 Task: Research Airbnb accommodation in Herat, Afghanistan from 10th December, 2023 to 18th December, 2023 for 2 adults.1  bedroom having 1 bed and 1 bathroom. Property type can be flat. Amenities needed are: wifi,TV, pool, gym, breakfast. Look for 5 properties as per requirement.
Action: Mouse pressed left at (443, 57)
Screenshot: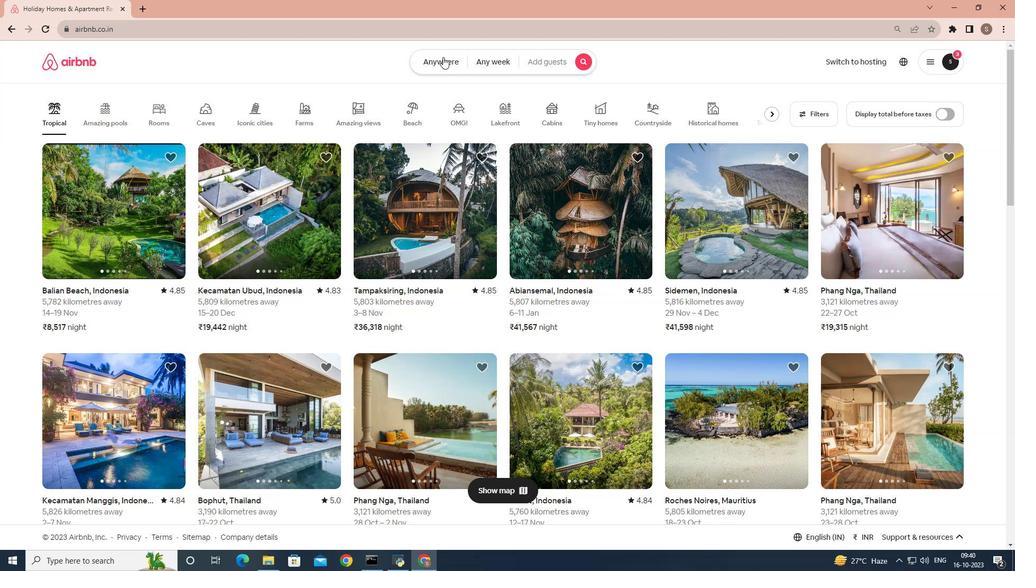
Action: Mouse moved to (380, 105)
Screenshot: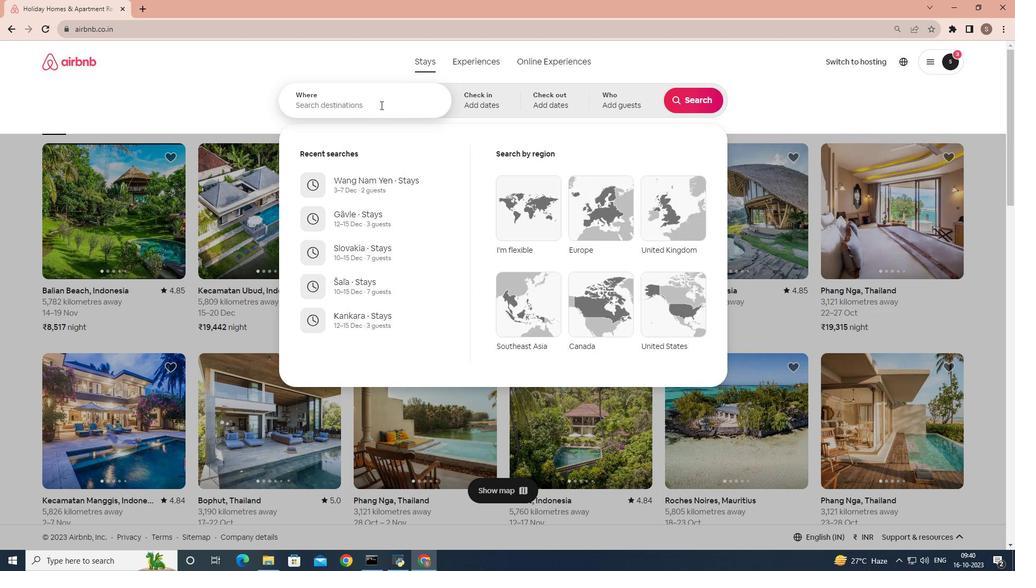 
Action: Mouse pressed left at (380, 105)
Screenshot: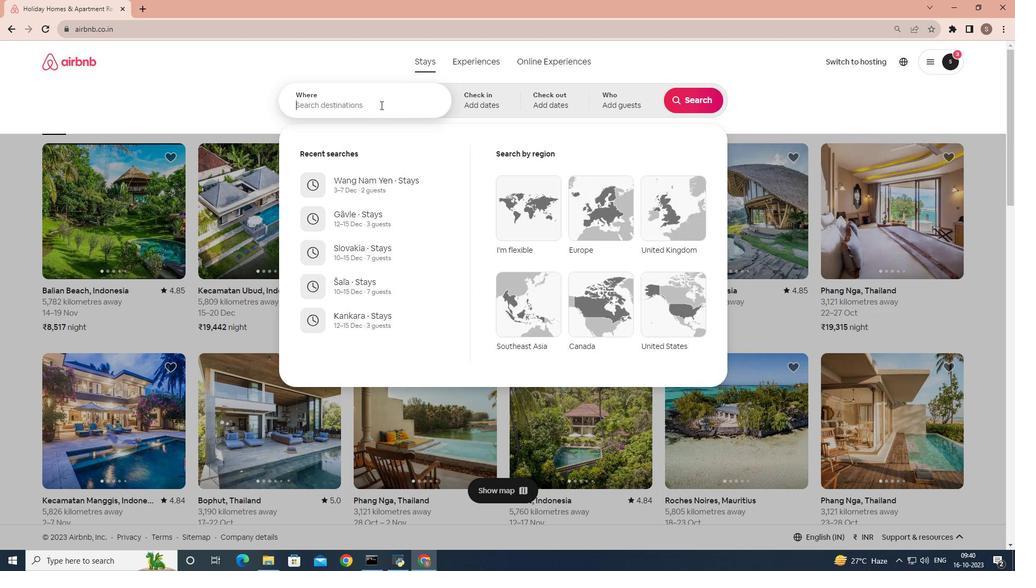 
Action: Mouse moved to (378, 105)
Screenshot: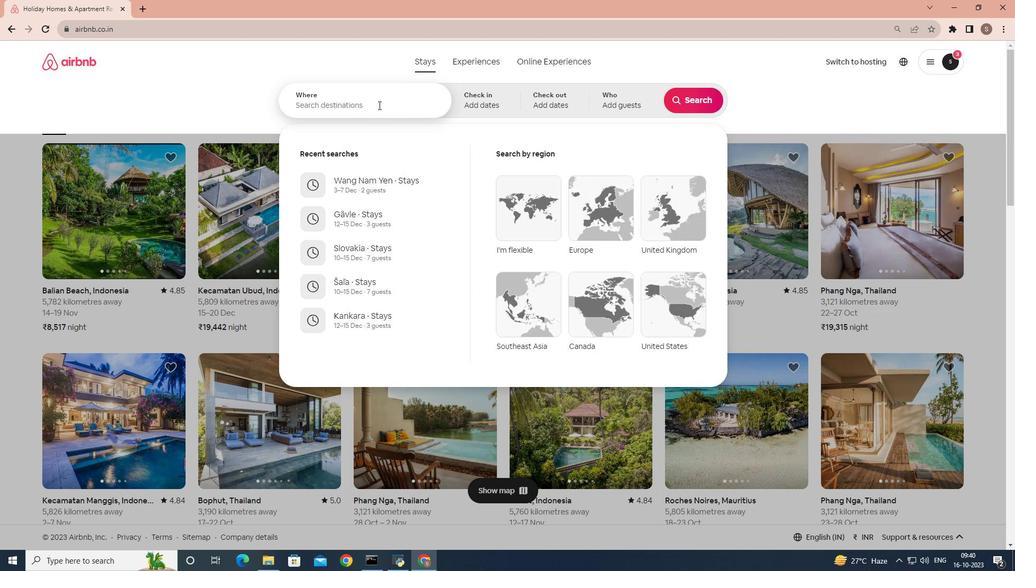 
Action: Key pressed <Key.shift>Herat,<Key.space><Key.shift>Afghanistan
Screenshot: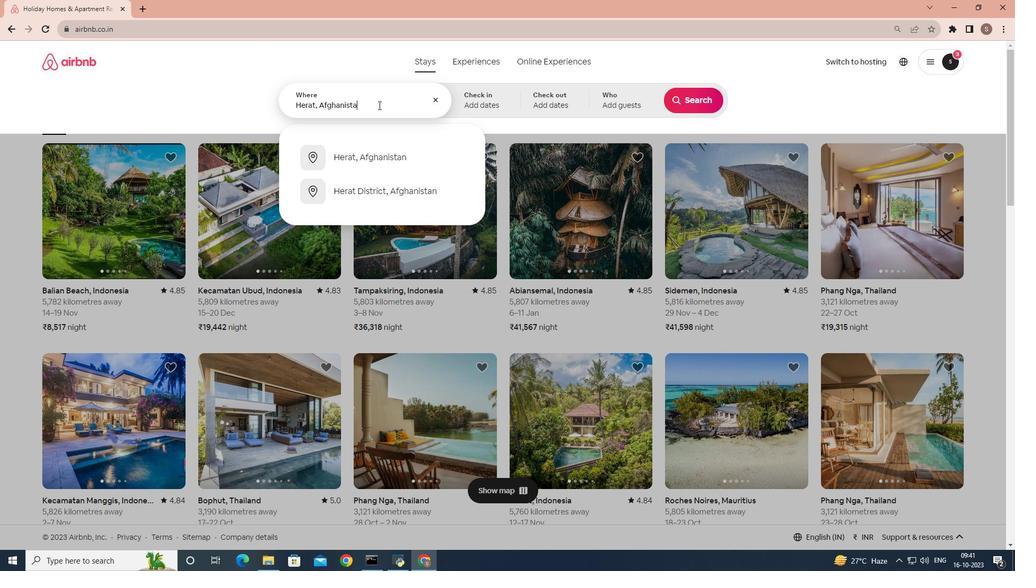 
Action: Mouse moved to (421, 154)
Screenshot: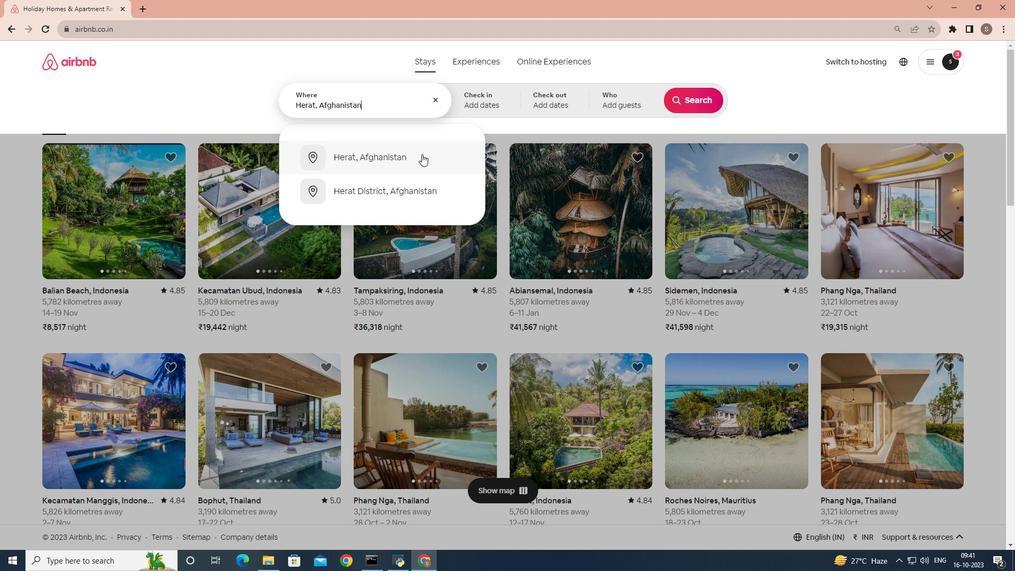 
Action: Mouse pressed left at (421, 154)
Screenshot: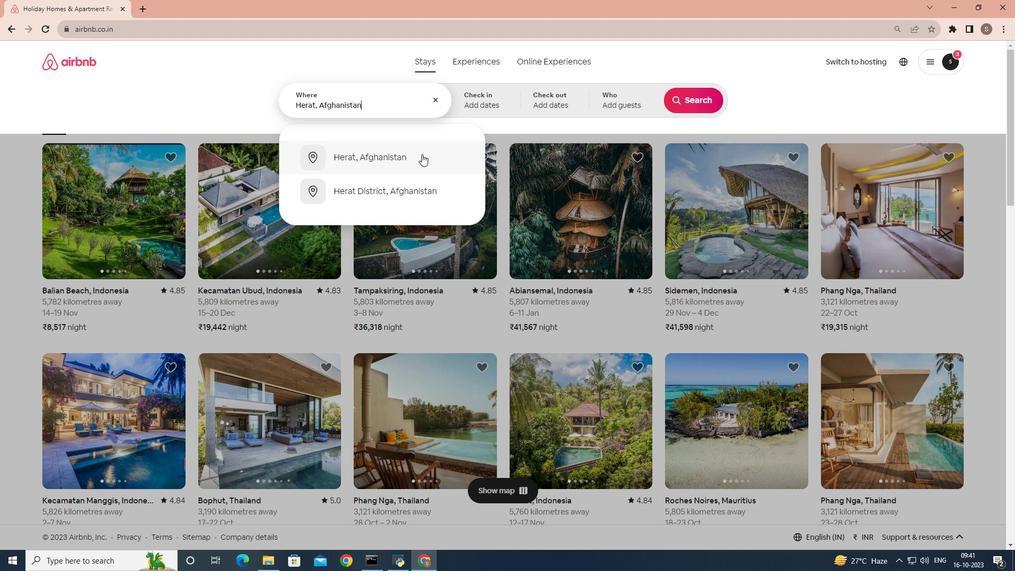 
Action: Mouse moved to (693, 181)
Screenshot: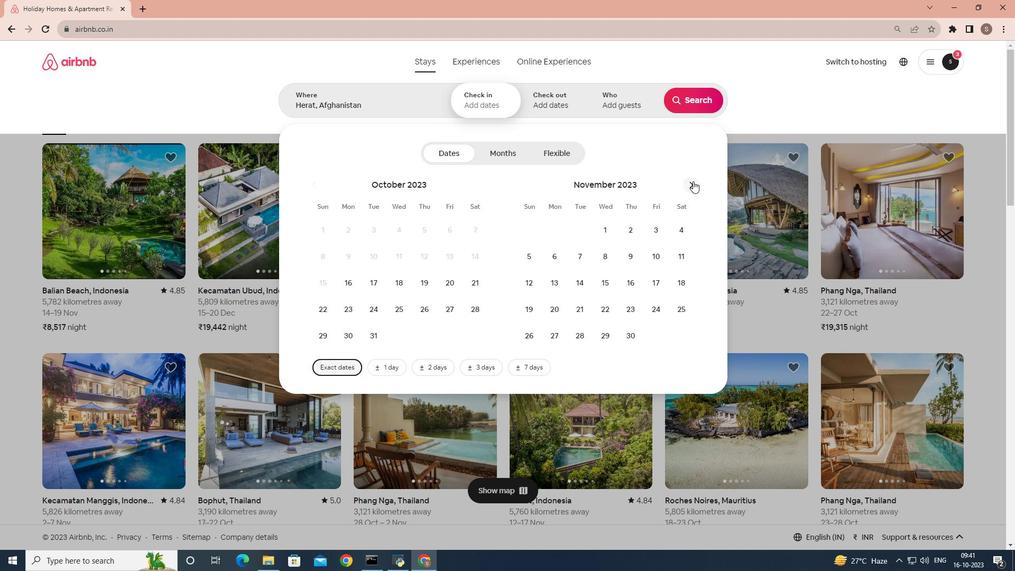
Action: Mouse pressed left at (693, 181)
Screenshot: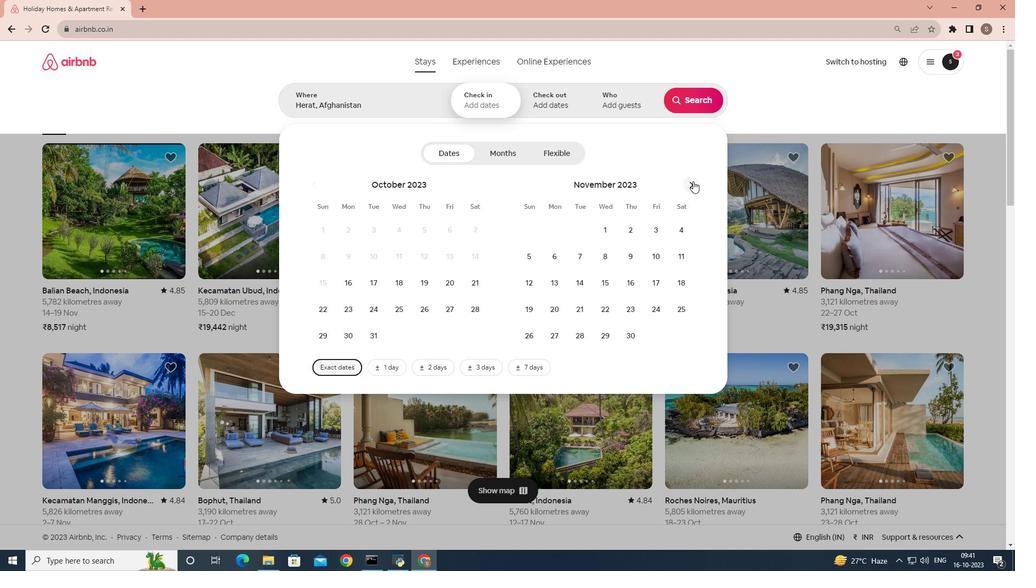 
Action: Mouse moved to (534, 281)
Screenshot: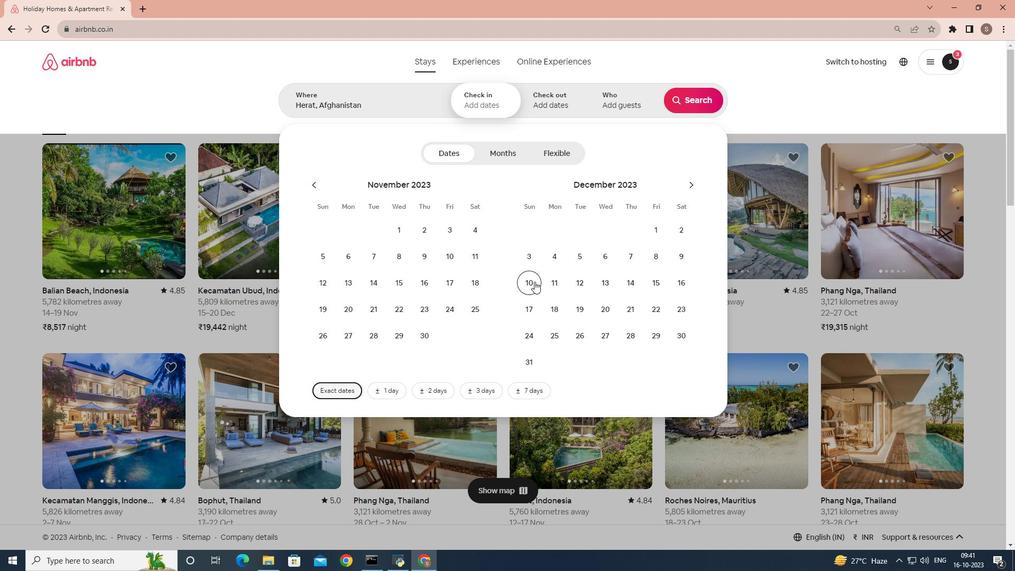 
Action: Mouse pressed left at (534, 281)
Screenshot: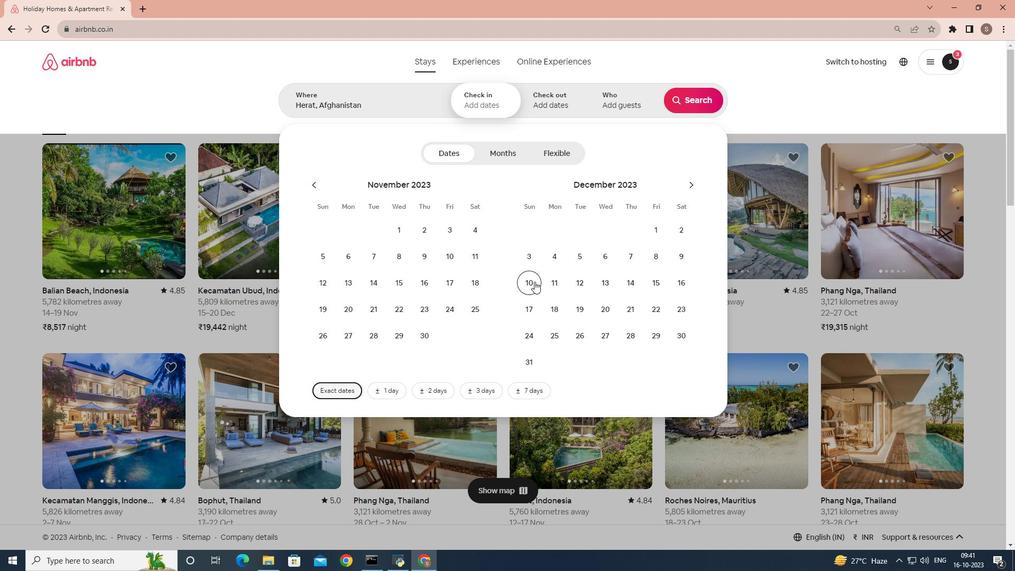 
Action: Mouse moved to (565, 316)
Screenshot: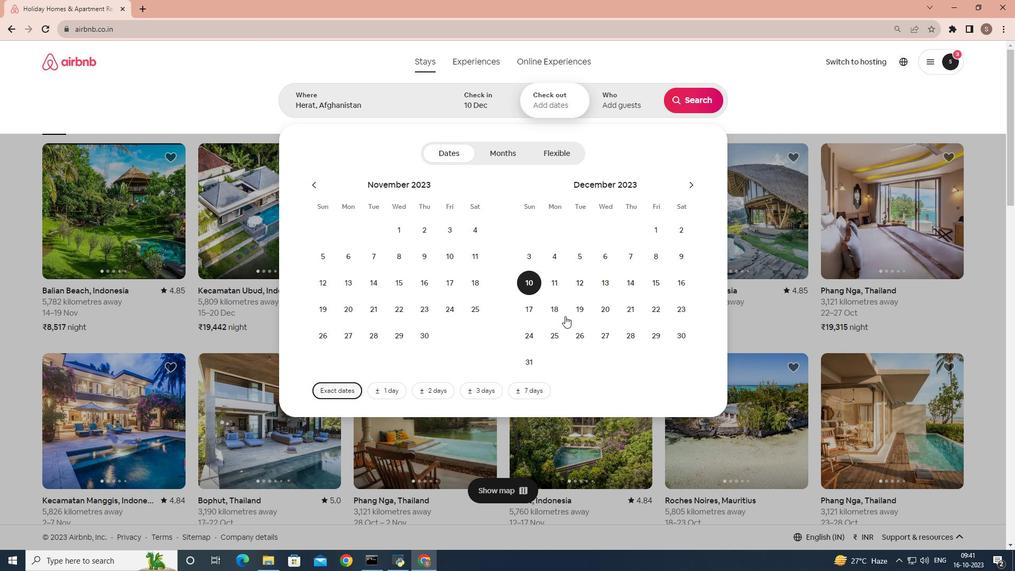 
Action: Mouse pressed left at (565, 316)
Screenshot: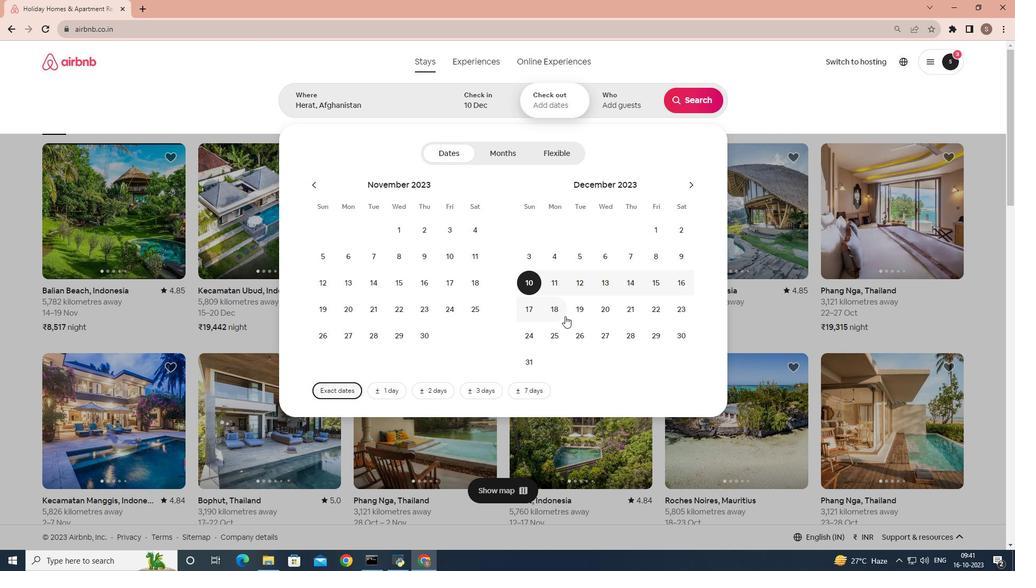 
Action: Mouse moved to (605, 114)
Screenshot: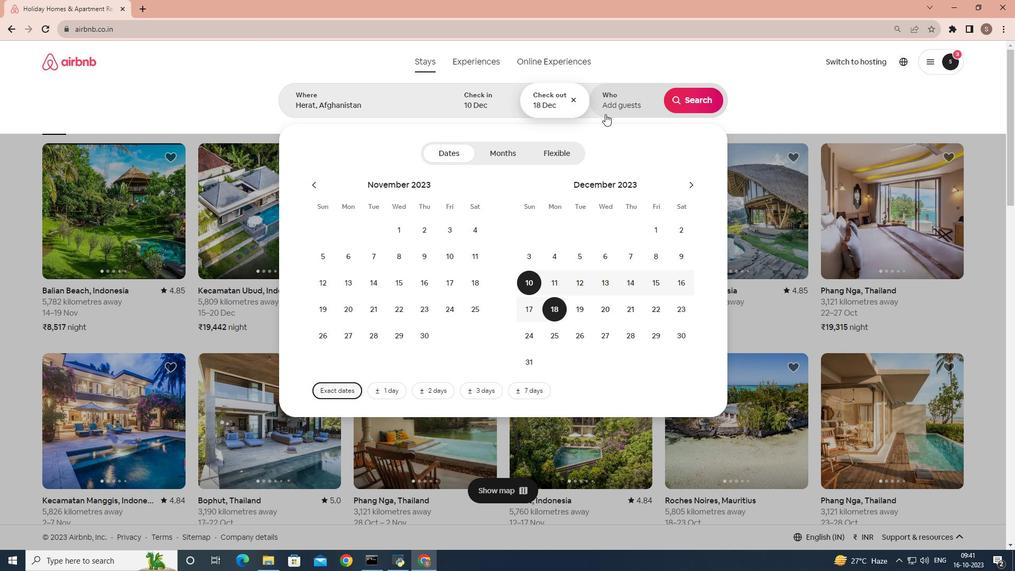 
Action: Mouse pressed left at (605, 114)
Screenshot: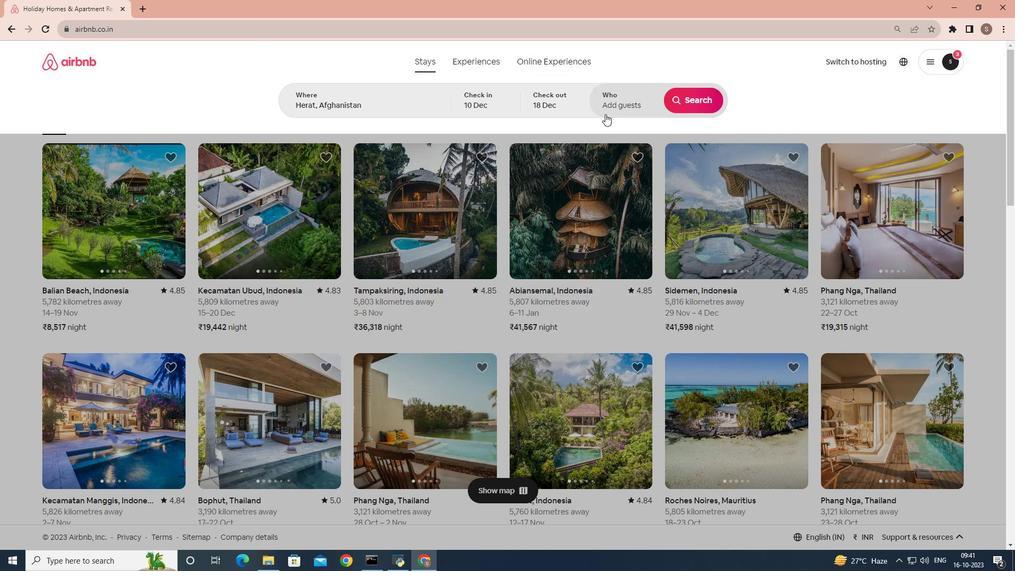 
Action: Mouse moved to (698, 151)
Screenshot: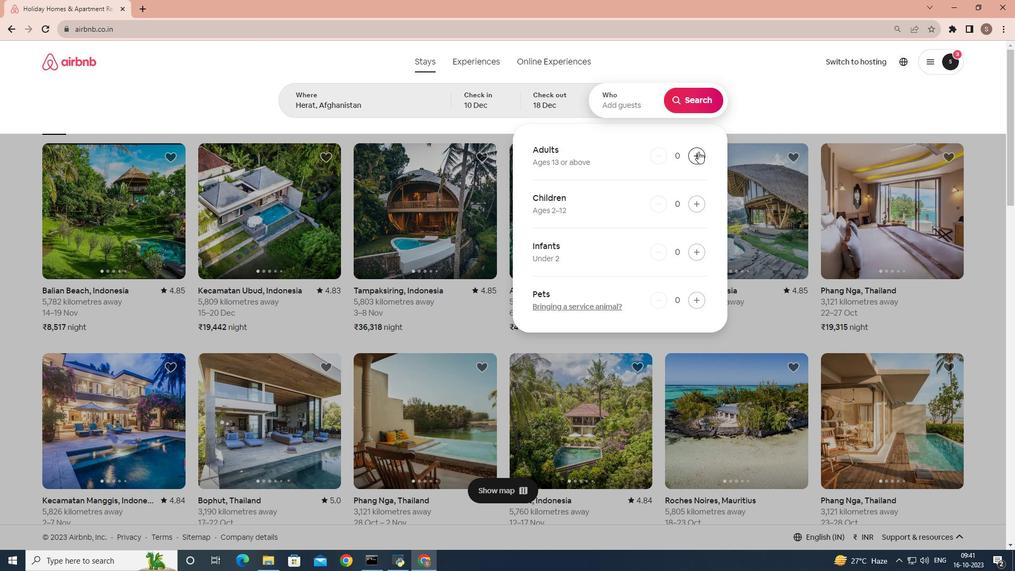 
Action: Mouse pressed left at (698, 151)
Screenshot: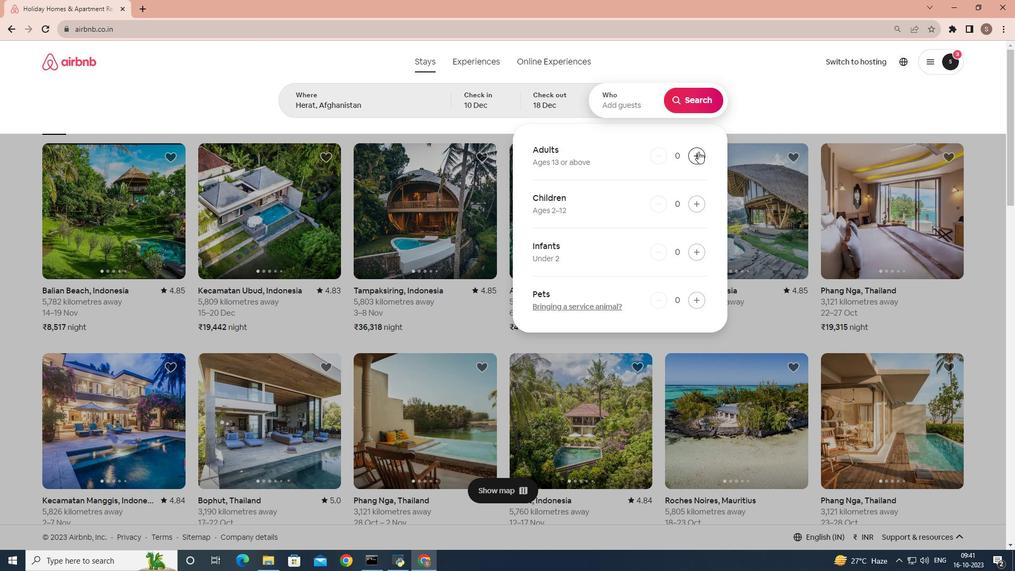 
Action: Mouse pressed left at (698, 151)
Screenshot: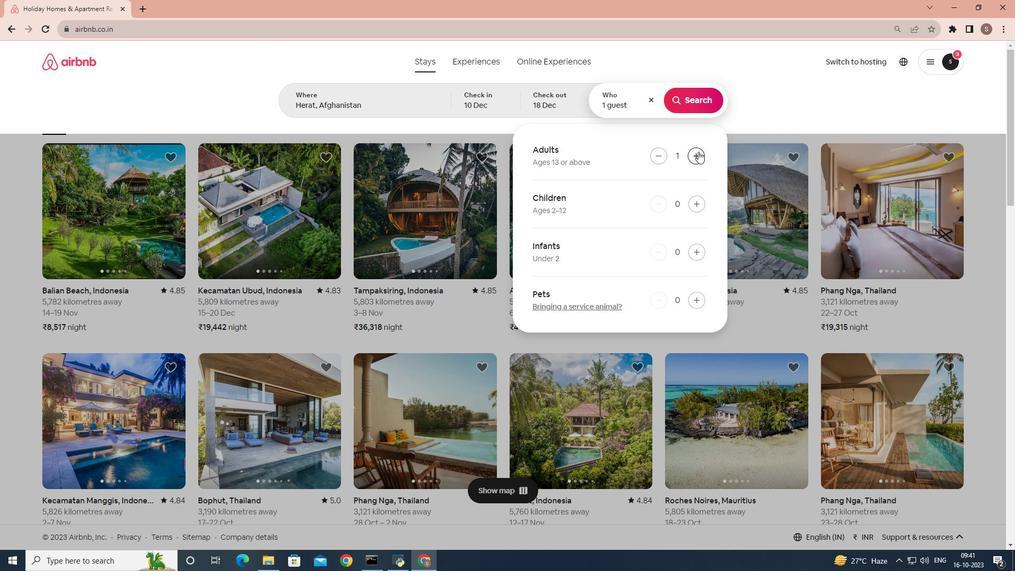
Action: Mouse moved to (700, 100)
Screenshot: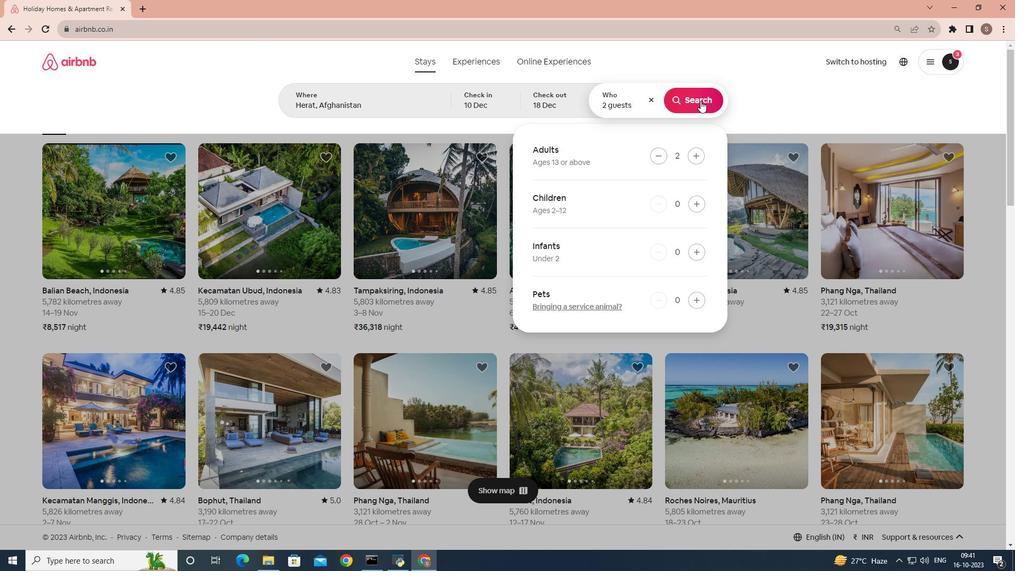 
Action: Mouse pressed left at (700, 100)
Screenshot: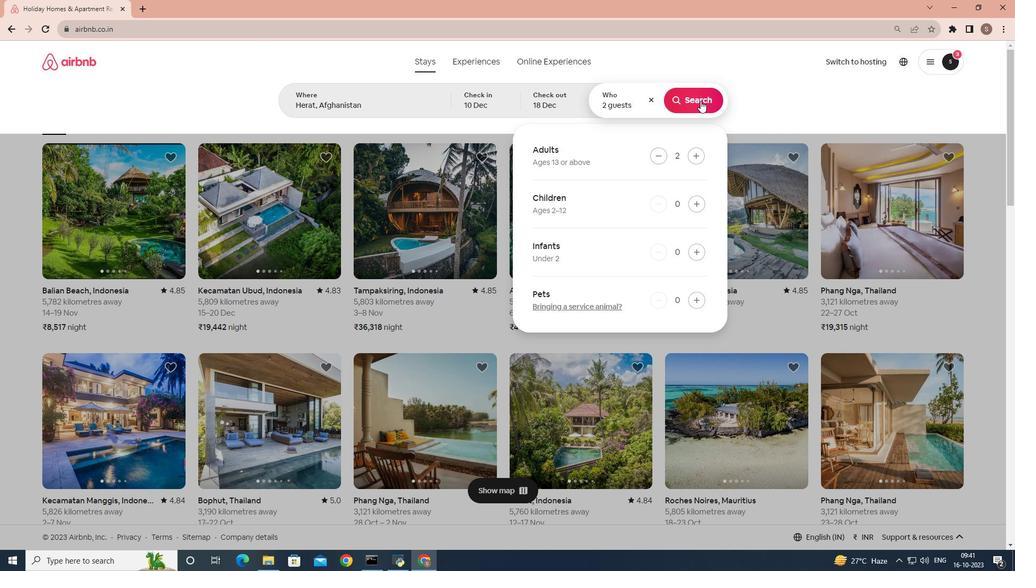 
Action: Mouse moved to (836, 103)
Screenshot: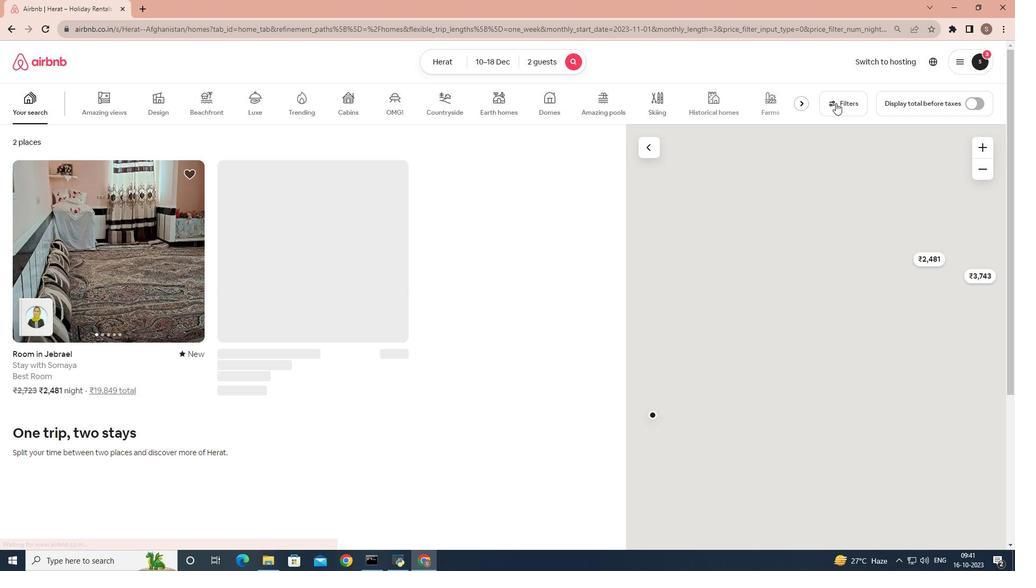
Action: Mouse pressed left at (836, 103)
Screenshot: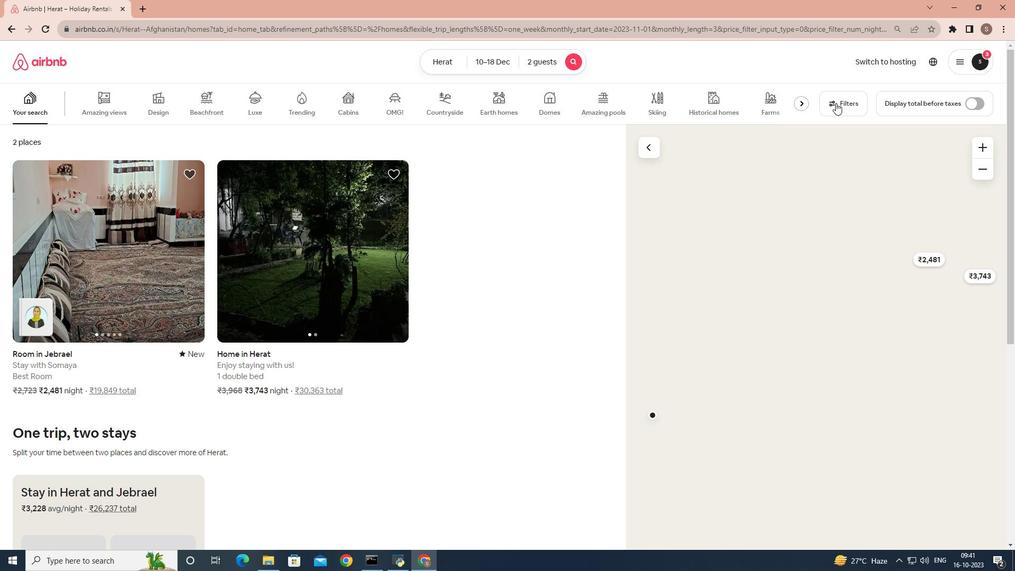 
Action: Mouse moved to (631, 283)
Screenshot: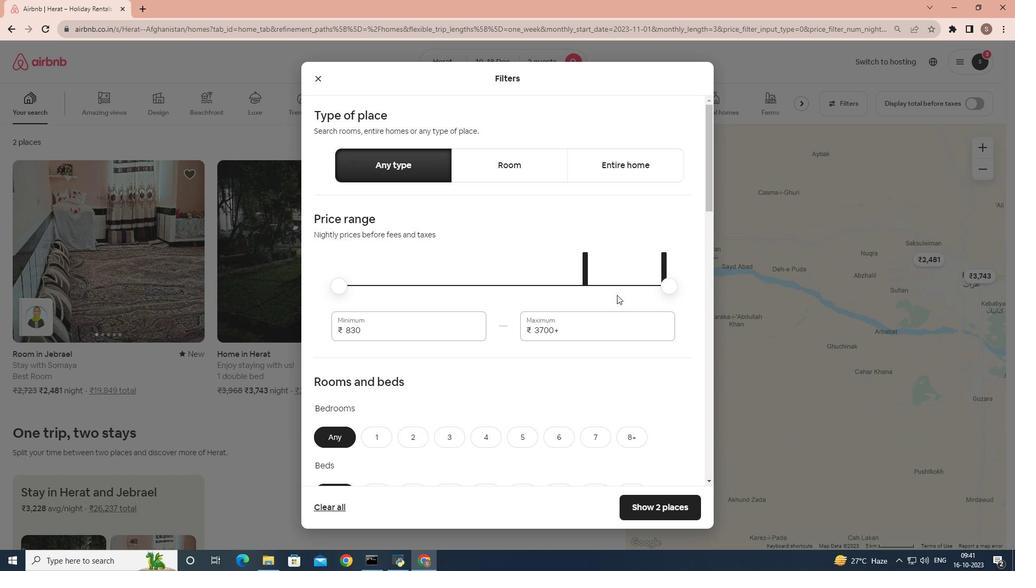 
Action: Mouse scrolled (631, 283) with delta (0, 0)
Screenshot: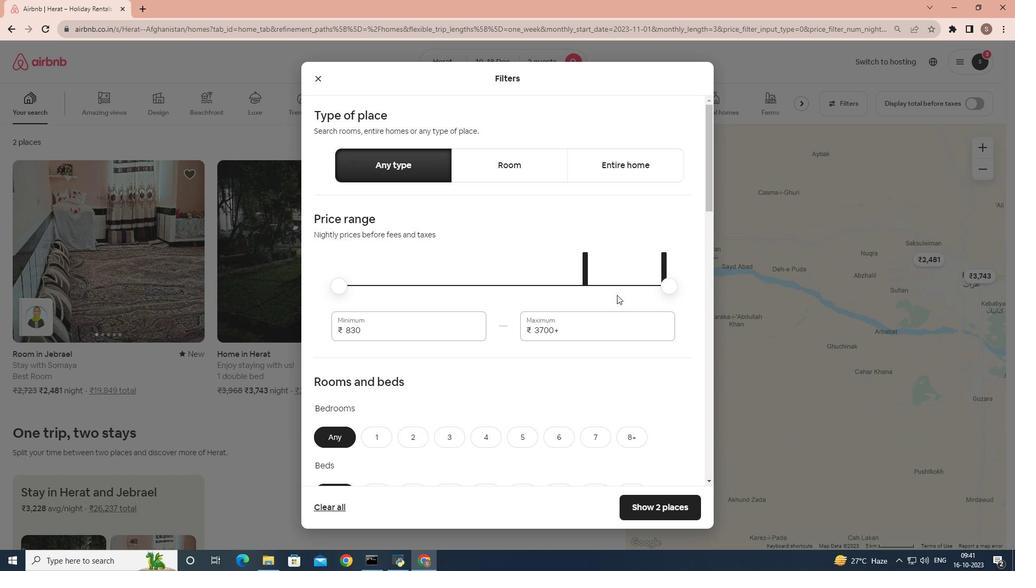 
Action: Mouse moved to (618, 295)
Screenshot: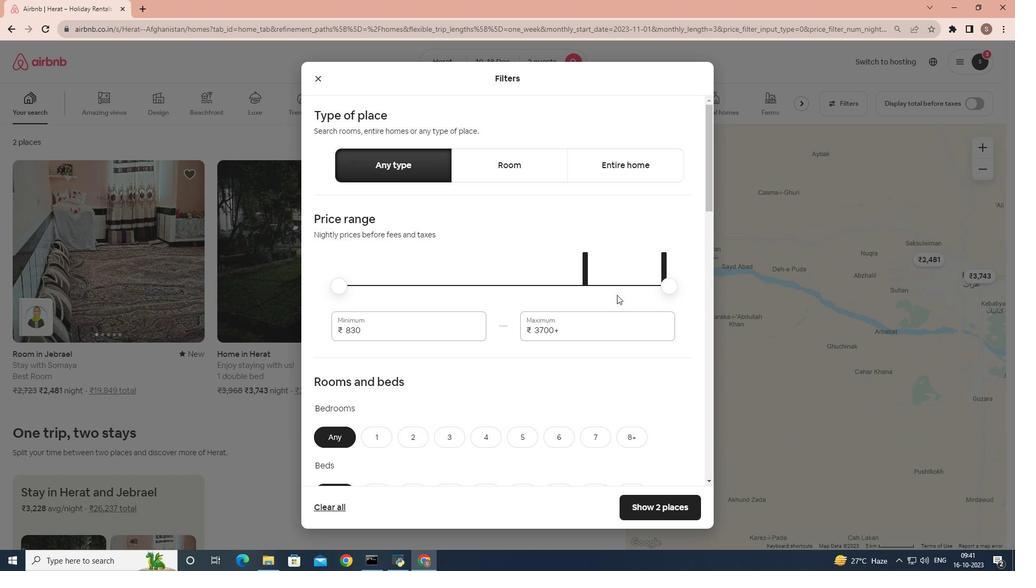 
Action: Mouse scrolled (618, 294) with delta (0, 0)
Screenshot: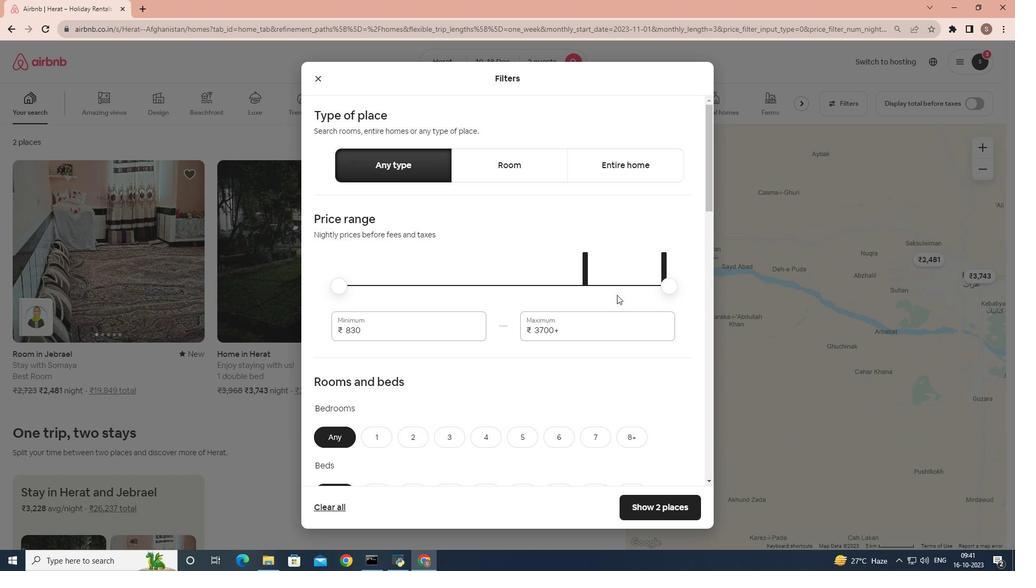 
Action: Mouse moved to (378, 333)
Screenshot: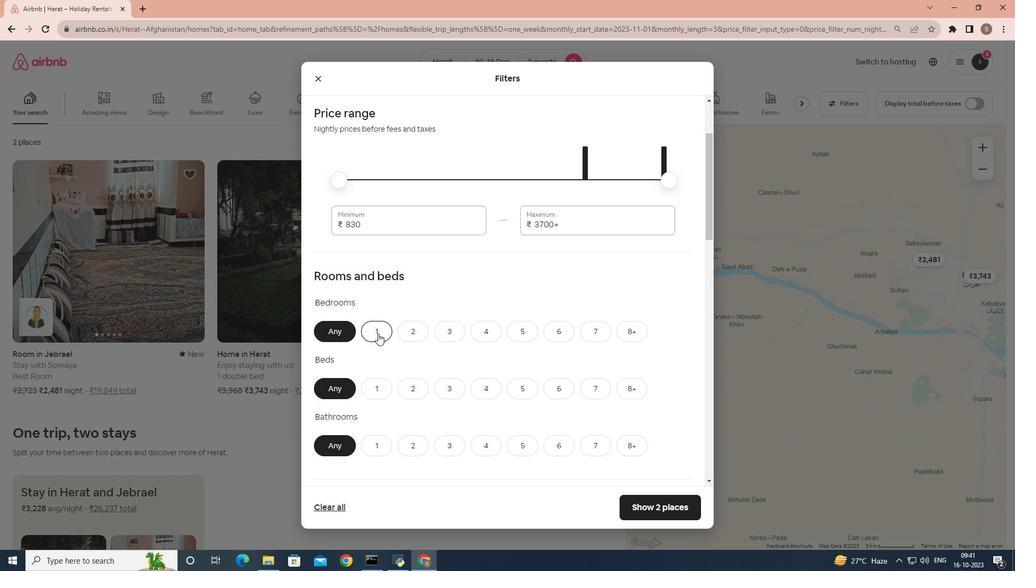 
Action: Mouse pressed left at (378, 333)
Screenshot: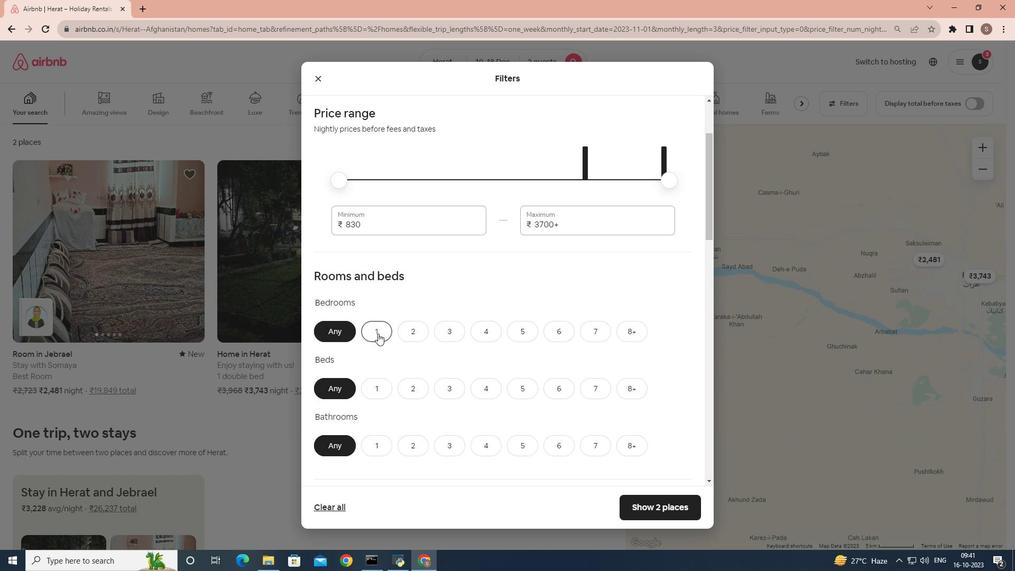
Action: Mouse scrolled (378, 333) with delta (0, 0)
Screenshot: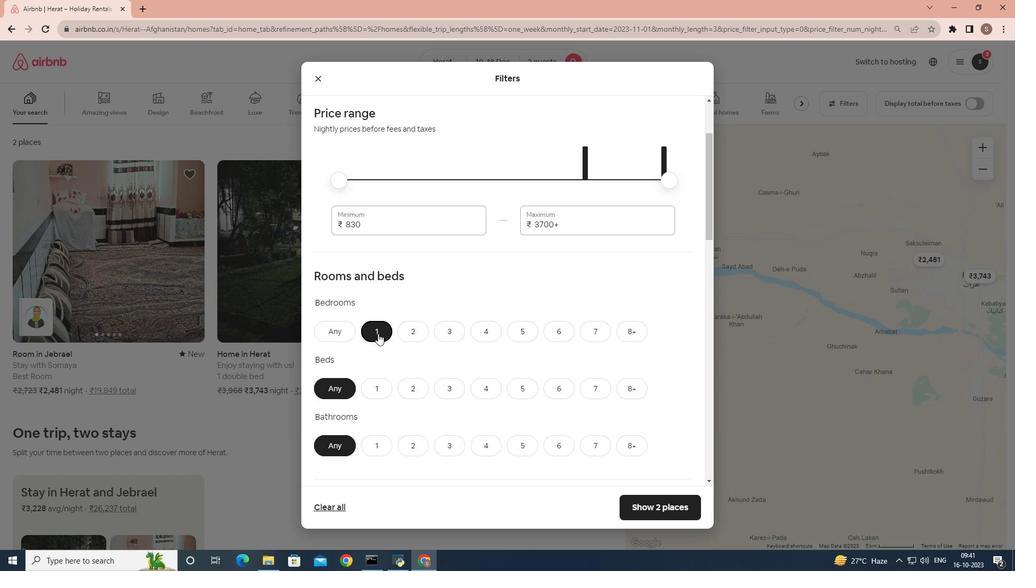 
Action: Mouse moved to (368, 333)
Screenshot: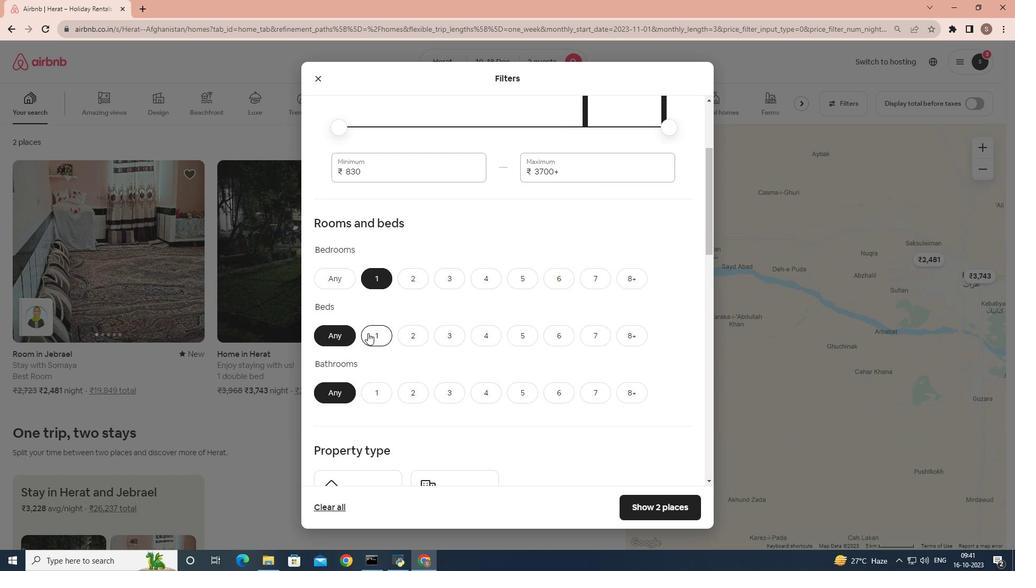 
Action: Mouse pressed left at (368, 333)
Screenshot: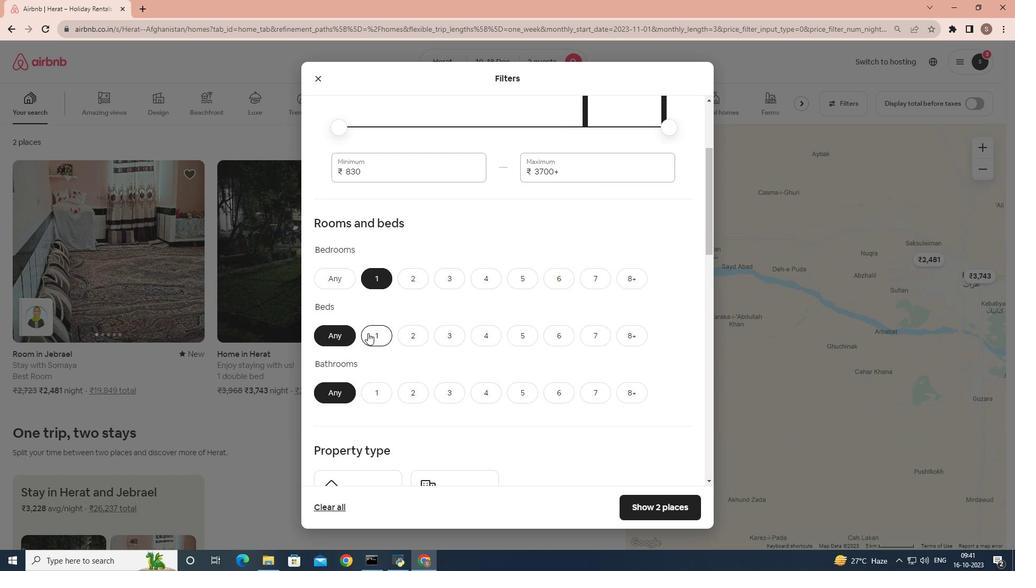 
Action: Mouse moved to (368, 333)
Screenshot: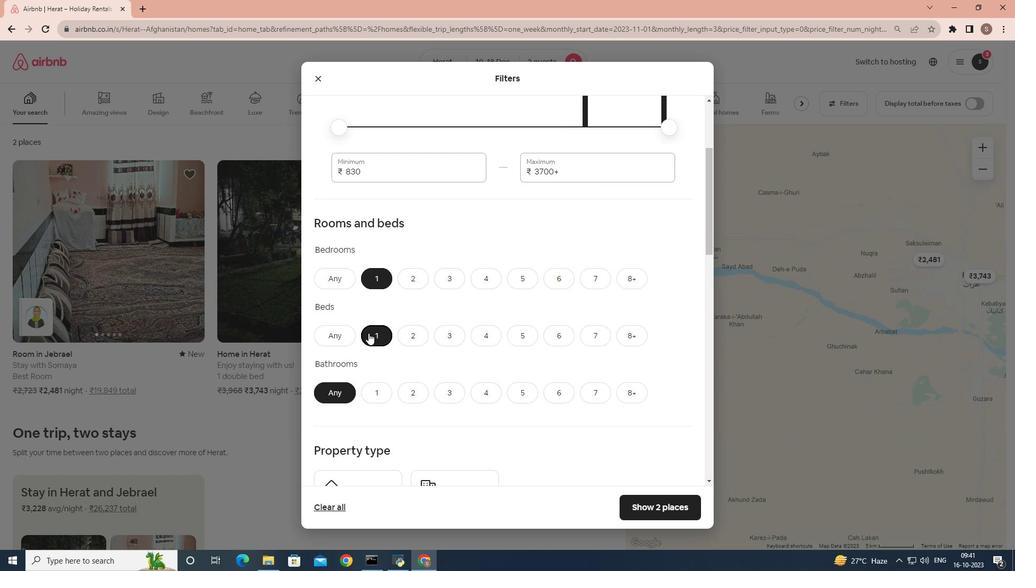 
Action: Mouse scrolled (368, 332) with delta (0, 0)
Screenshot: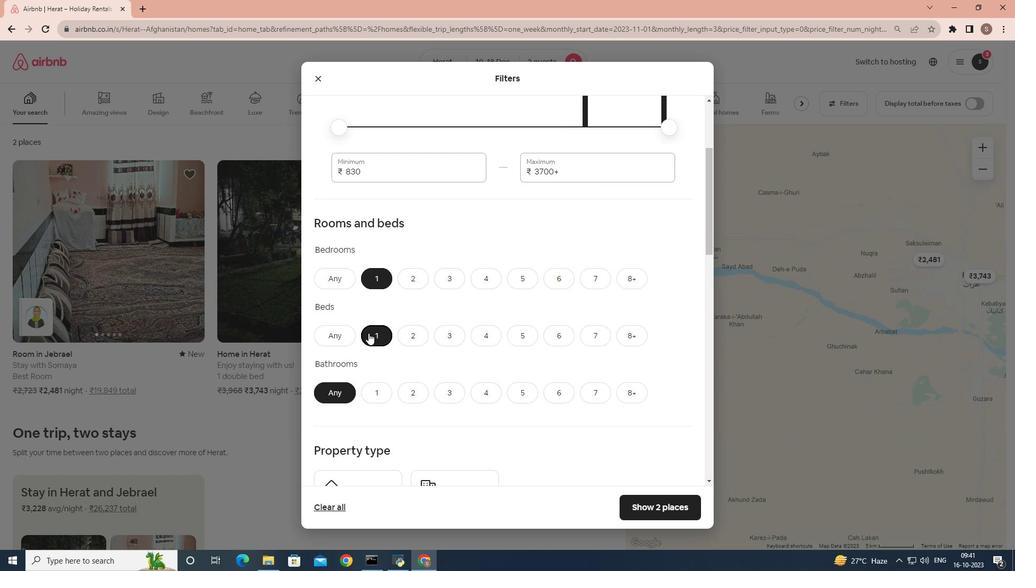 
Action: Mouse moved to (368, 333)
Screenshot: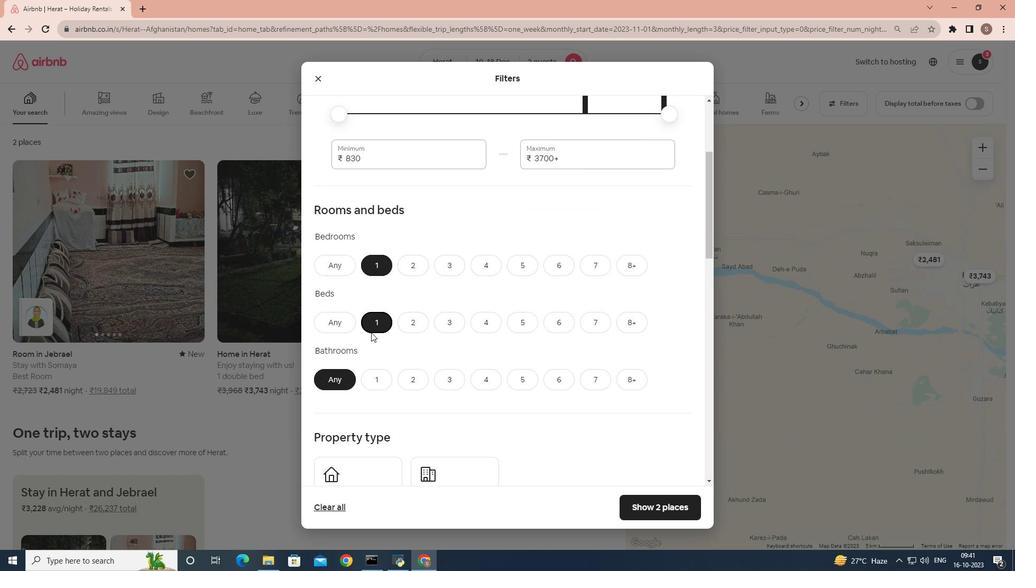 
Action: Mouse scrolled (368, 332) with delta (0, 0)
Screenshot: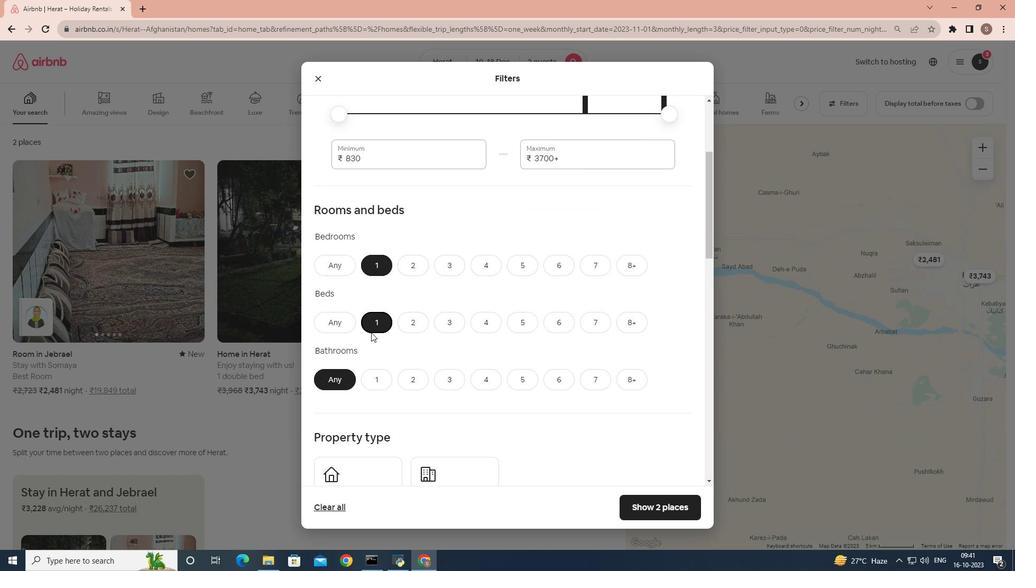 
Action: Mouse moved to (369, 293)
Screenshot: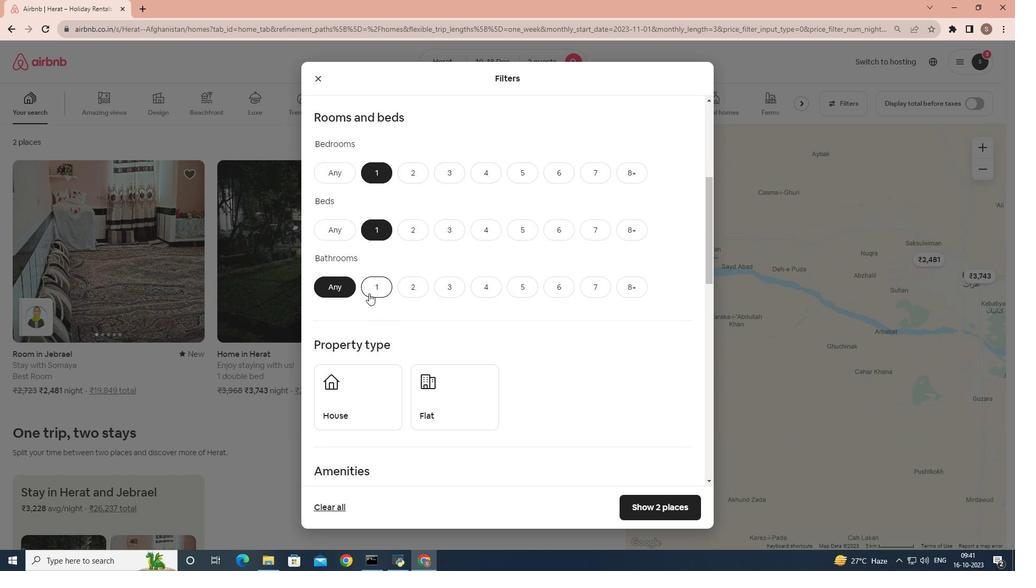 
Action: Mouse pressed left at (369, 293)
Screenshot: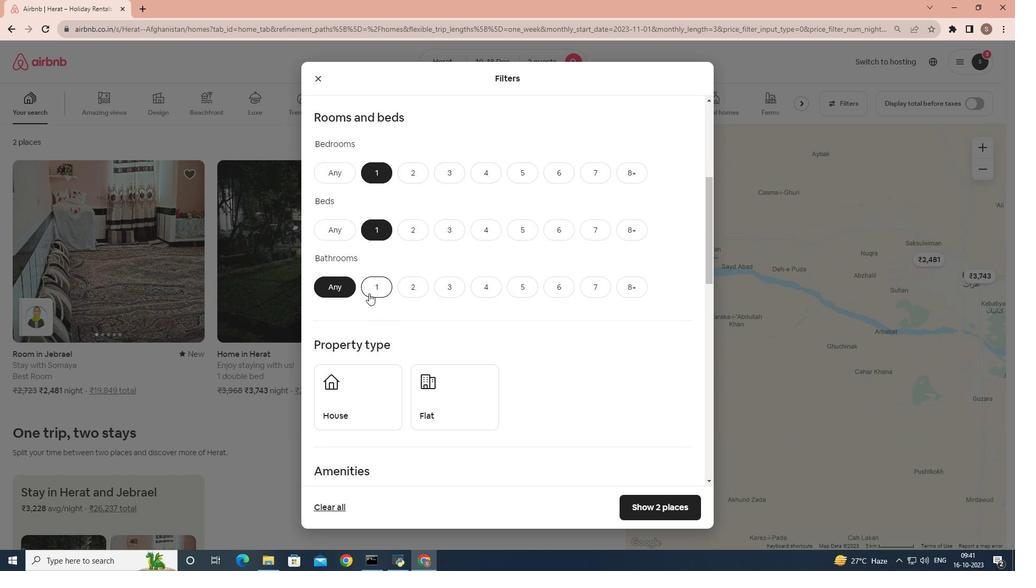 
Action: Mouse scrolled (369, 292) with delta (0, 0)
Screenshot: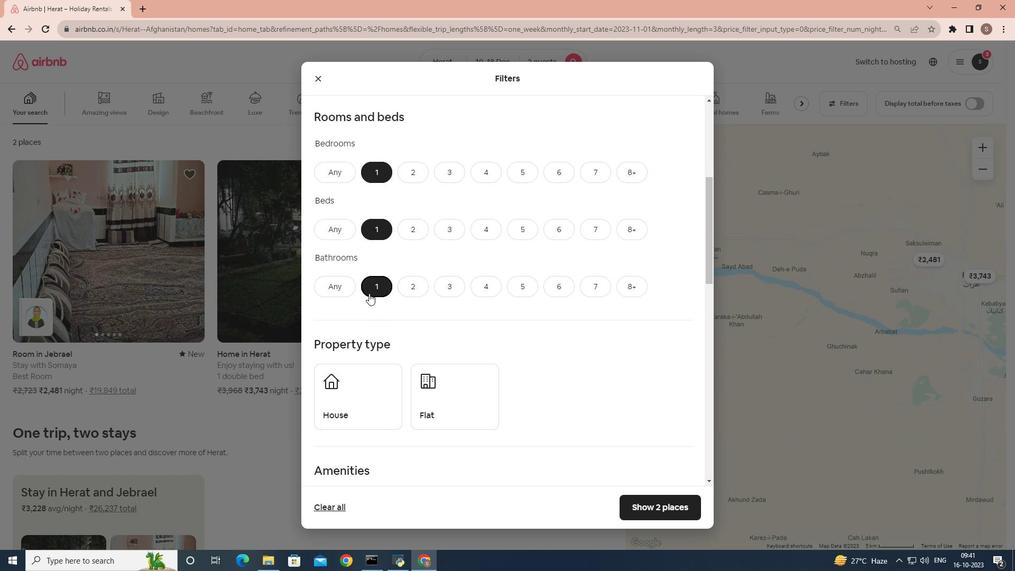 
Action: Mouse scrolled (369, 292) with delta (0, 0)
Screenshot: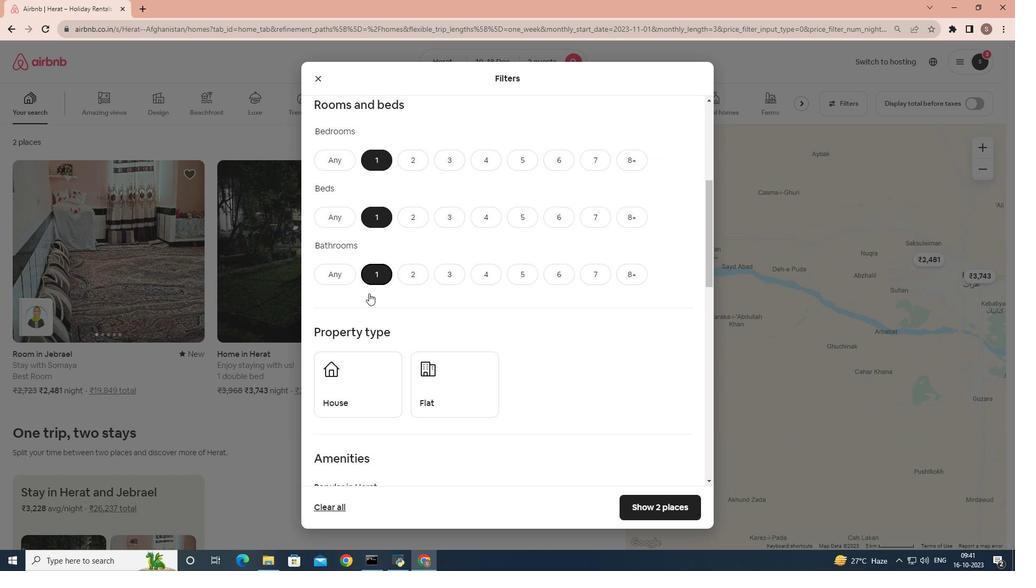 
Action: Mouse moved to (451, 302)
Screenshot: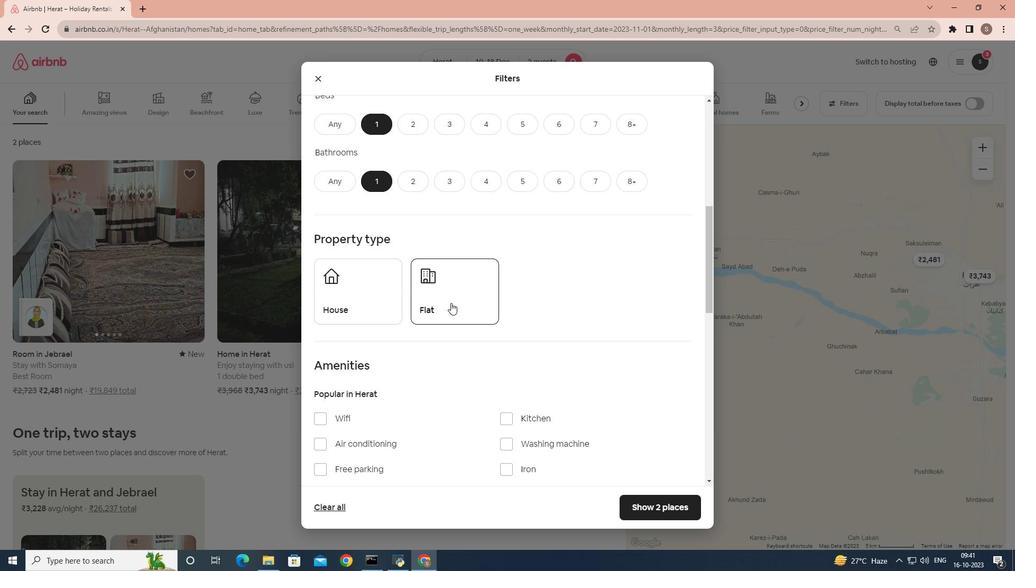 
Action: Mouse pressed left at (451, 302)
Screenshot: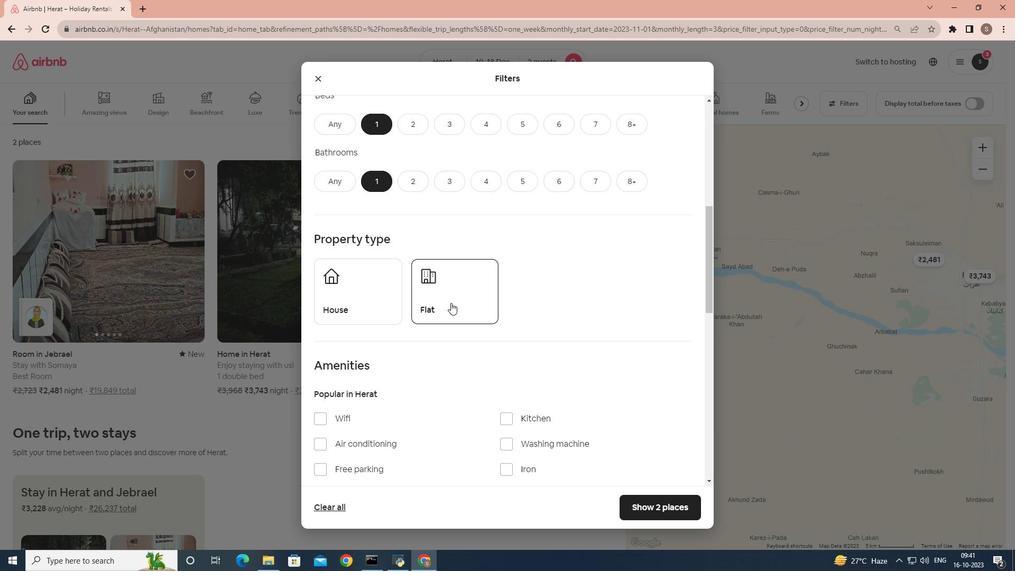 
Action: Mouse moved to (445, 304)
Screenshot: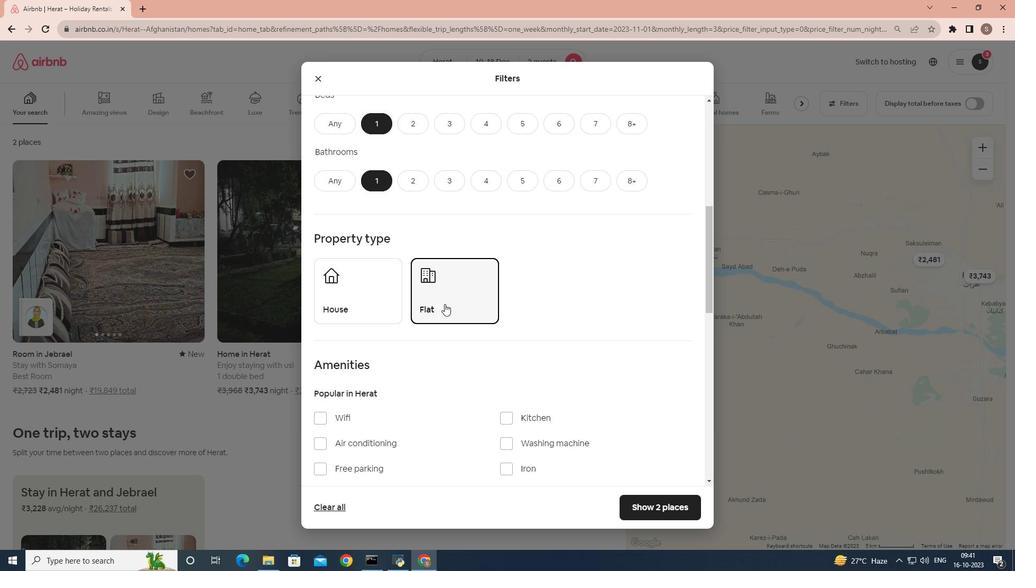 
Action: Mouse scrolled (445, 303) with delta (0, 0)
Screenshot: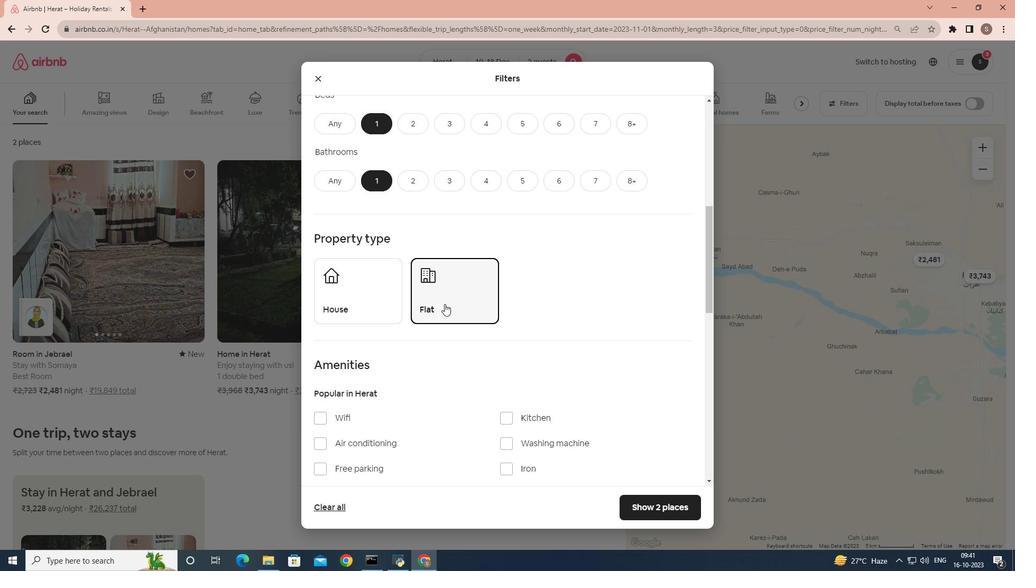 
Action: Mouse moved to (444, 304)
Screenshot: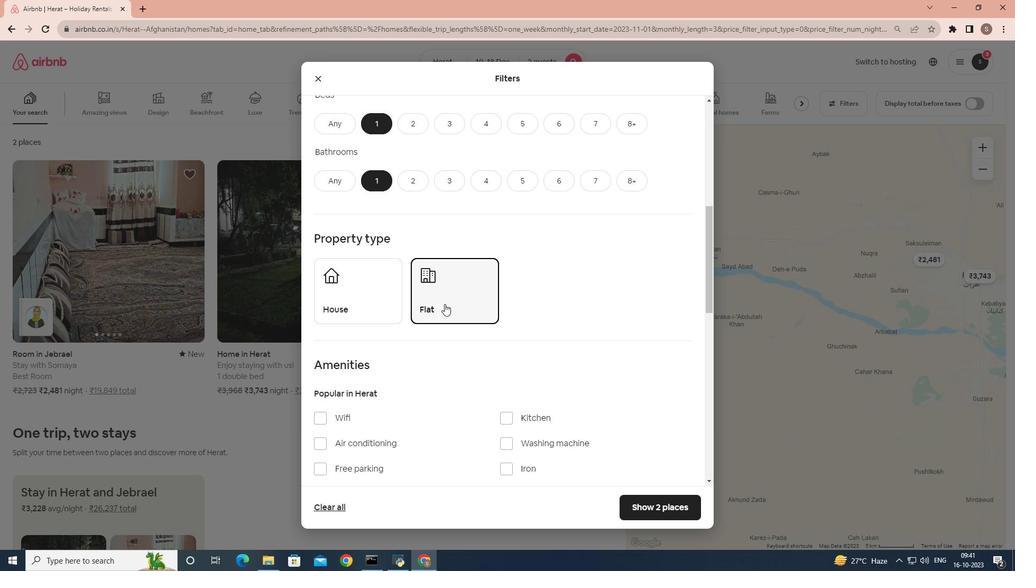 
Action: Mouse scrolled (444, 303) with delta (0, 0)
Screenshot: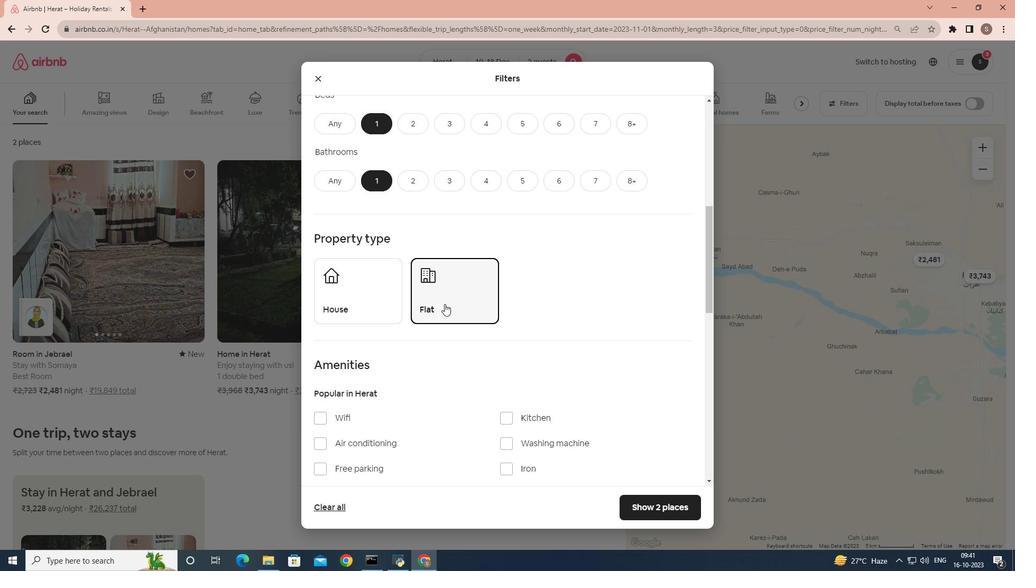 
Action: Mouse scrolled (444, 303) with delta (0, 0)
Screenshot: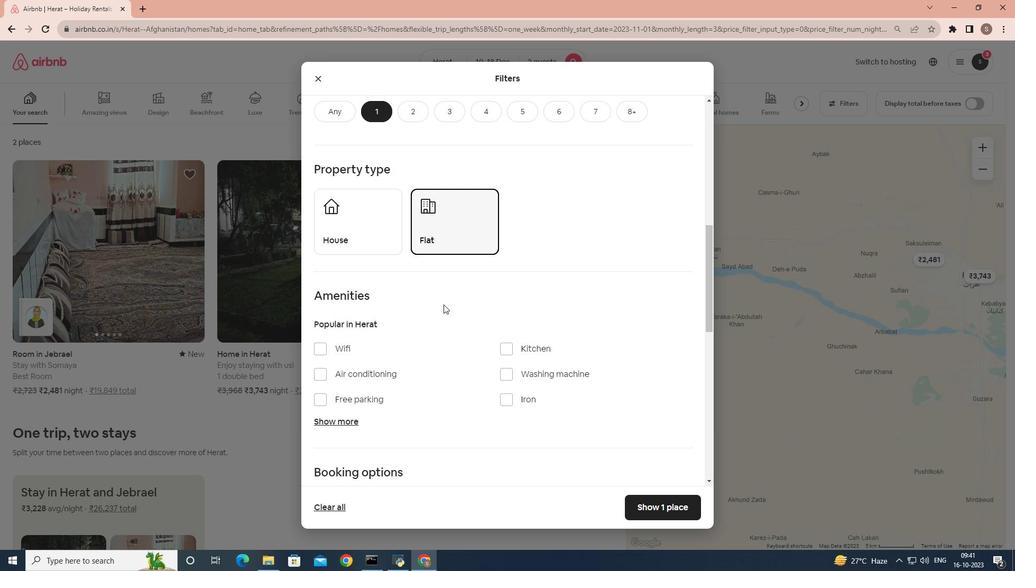 
Action: Mouse moved to (443, 304)
Screenshot: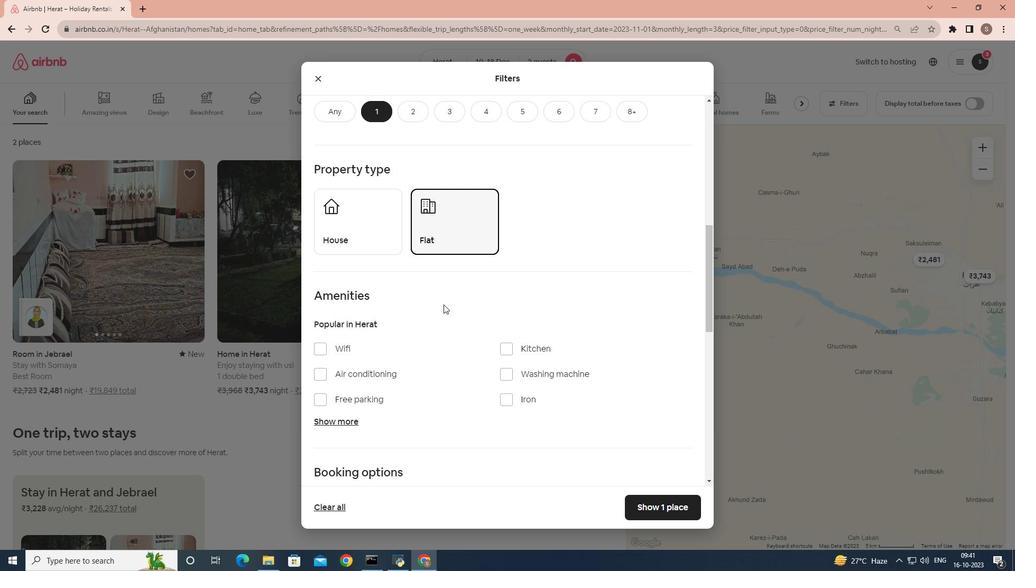 
Action: Mouse scrolled (443, 304) with delta (0, 0)
Screenshot: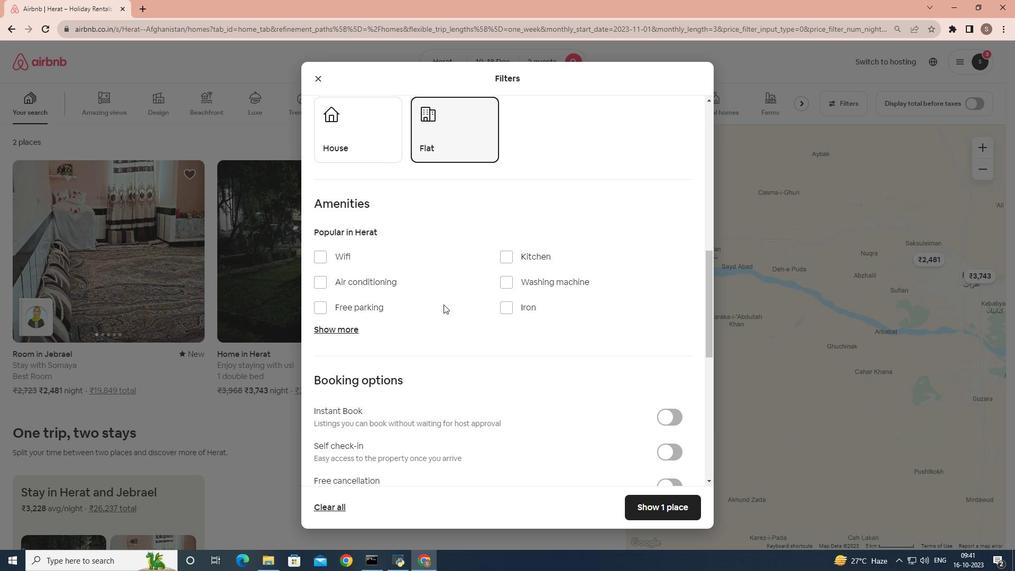 
Action: Mouse moved to (317, 206)
Screenshot: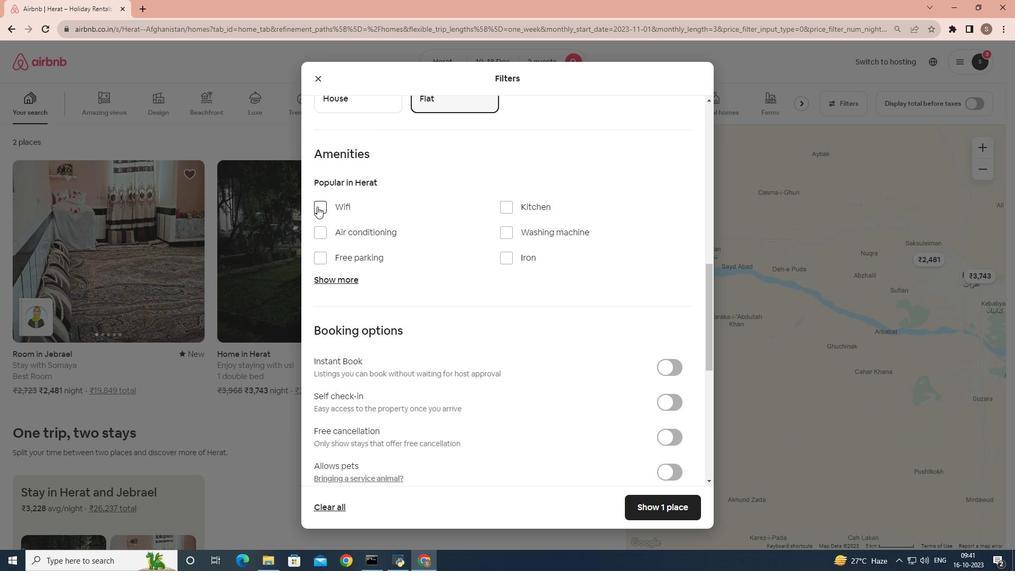 
Action: Mouse pressed left at (317, 206)
Screenshot: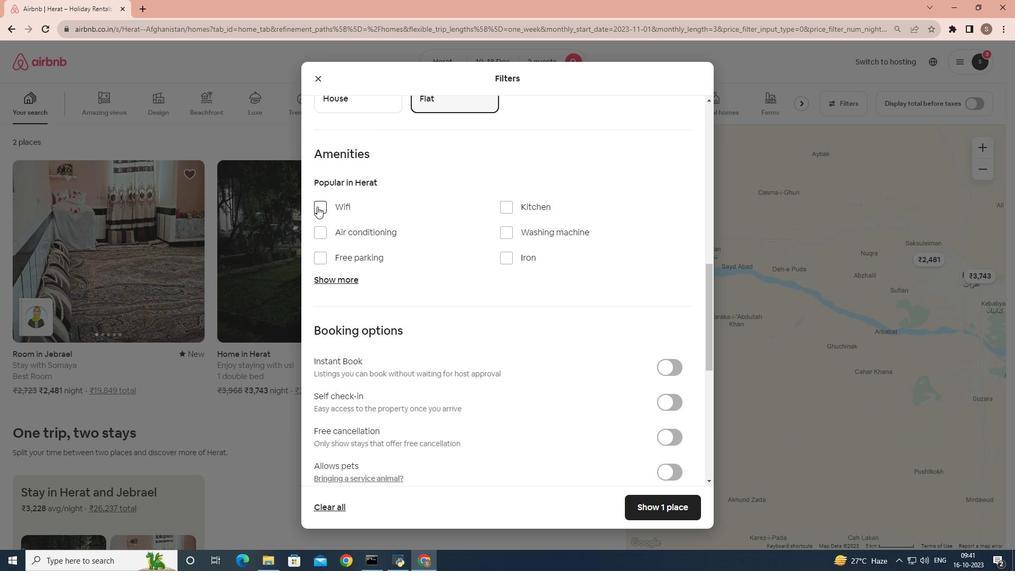 
Action: Mouse moved to (333, 278)
Screenshot: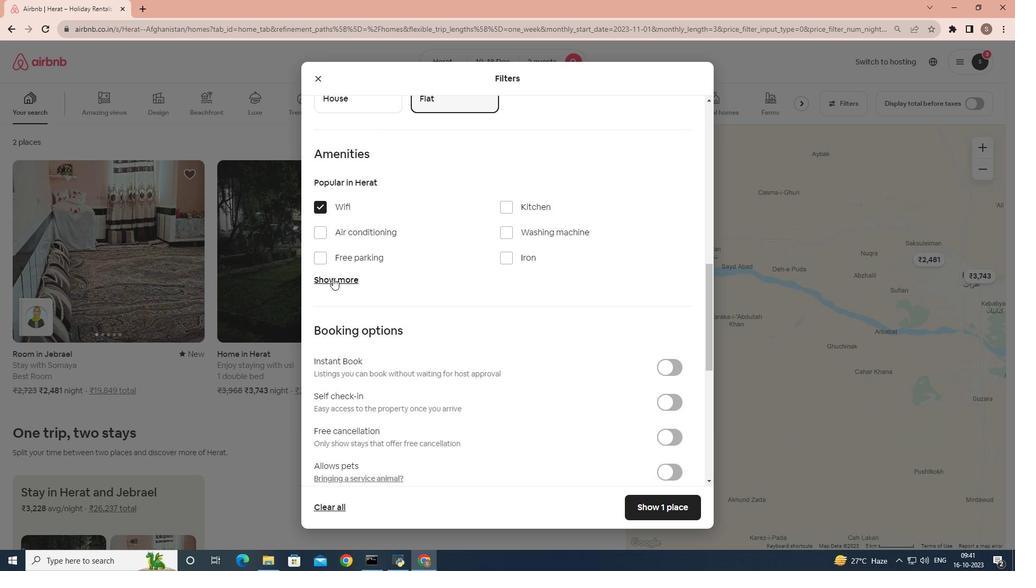 
Action: Mouse pressed left at (333, 278)
Screenshot: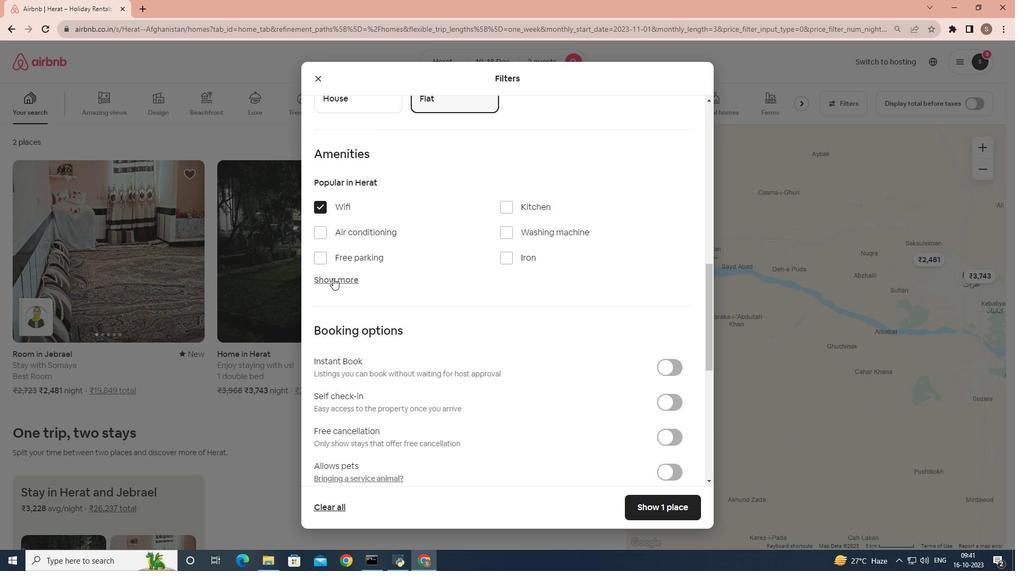 
Action: Mouse moved to (403, 253)
Screenshot: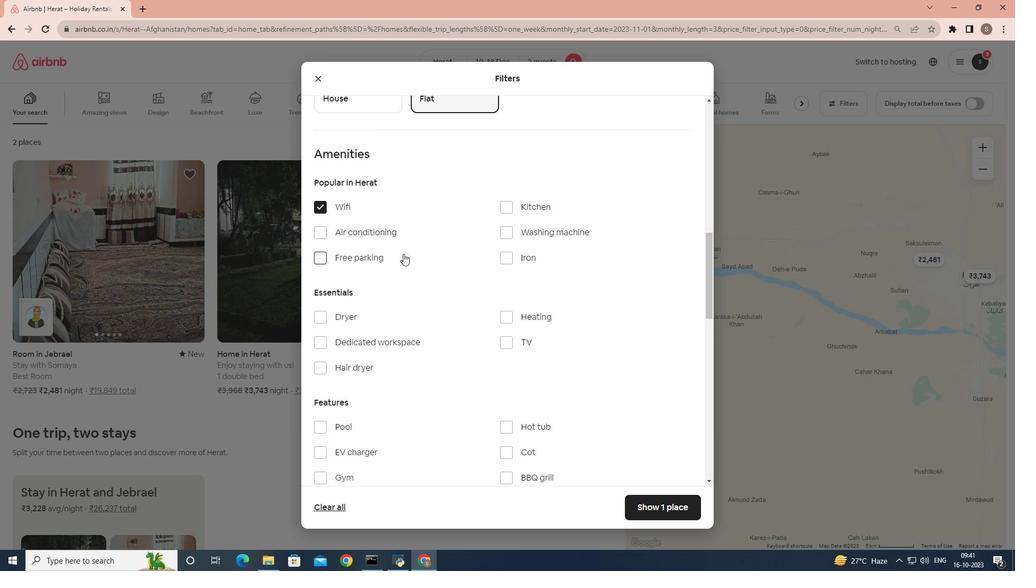 
Action: Mouse scrolled (403, 253) with delta (0, 0)
Screenshot: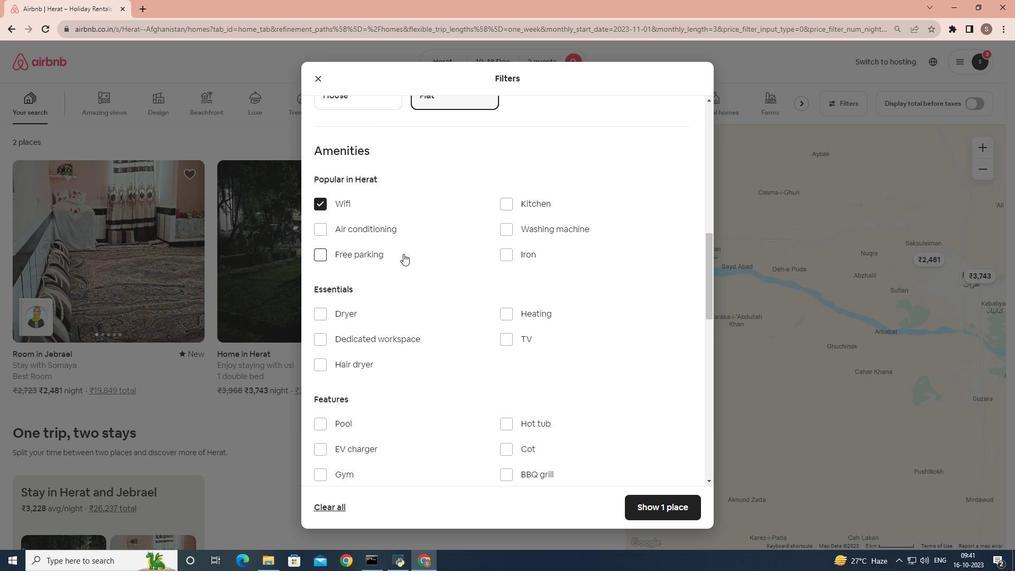 
Action: Mouse moved to (507, 292)
Screenshot: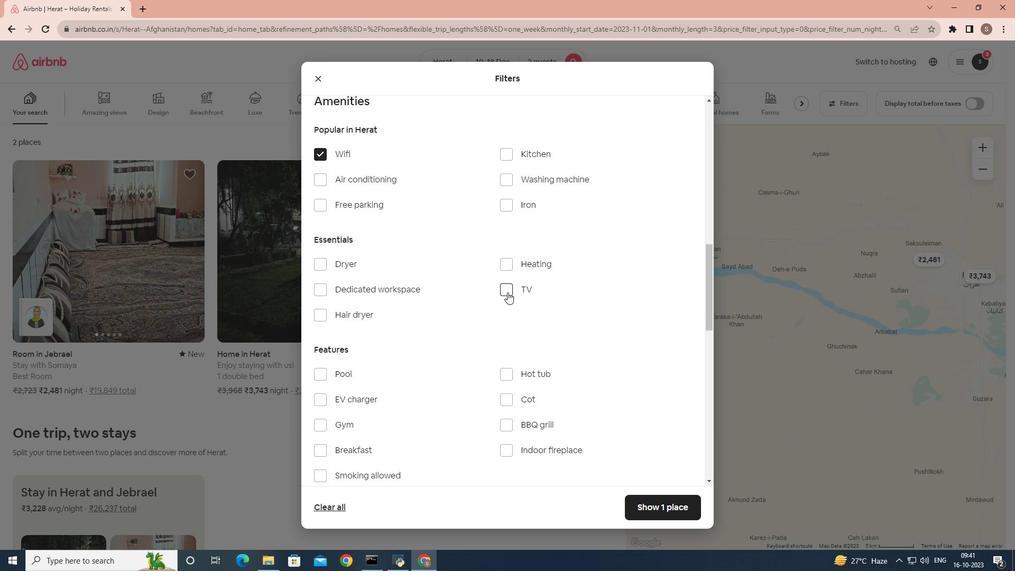 
Action: Mouse pressed left at (507, 292)
Screenshot: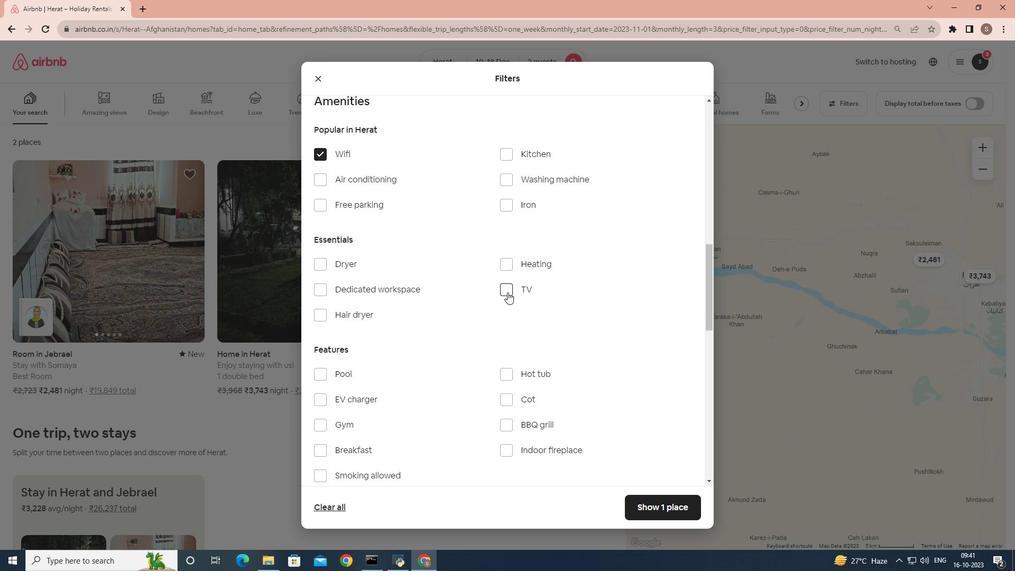 
Action: Mouse moved to (323, 370)
Screenshot: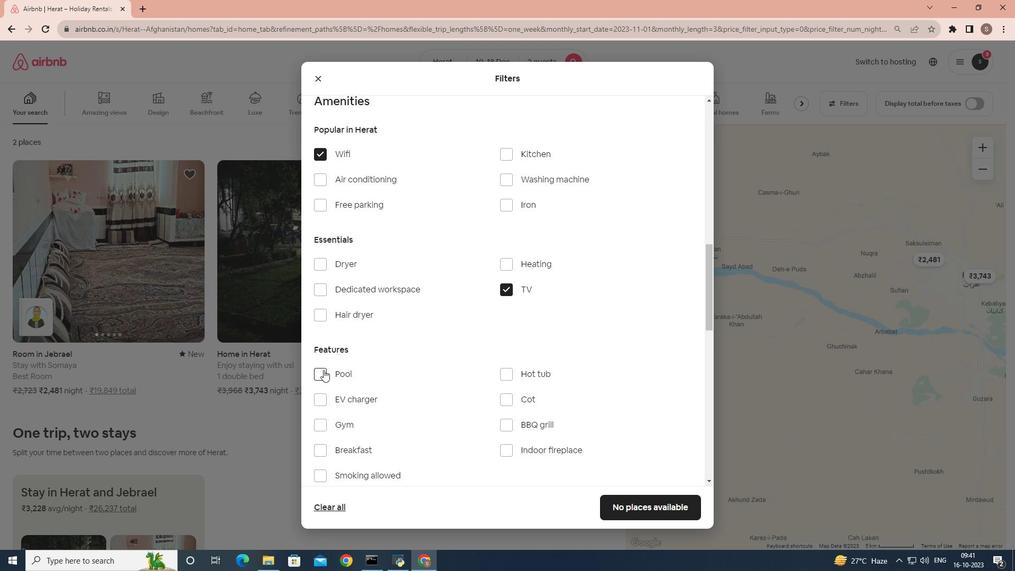 
Action: Mouse pressed left at (323, 370)
Screenshot: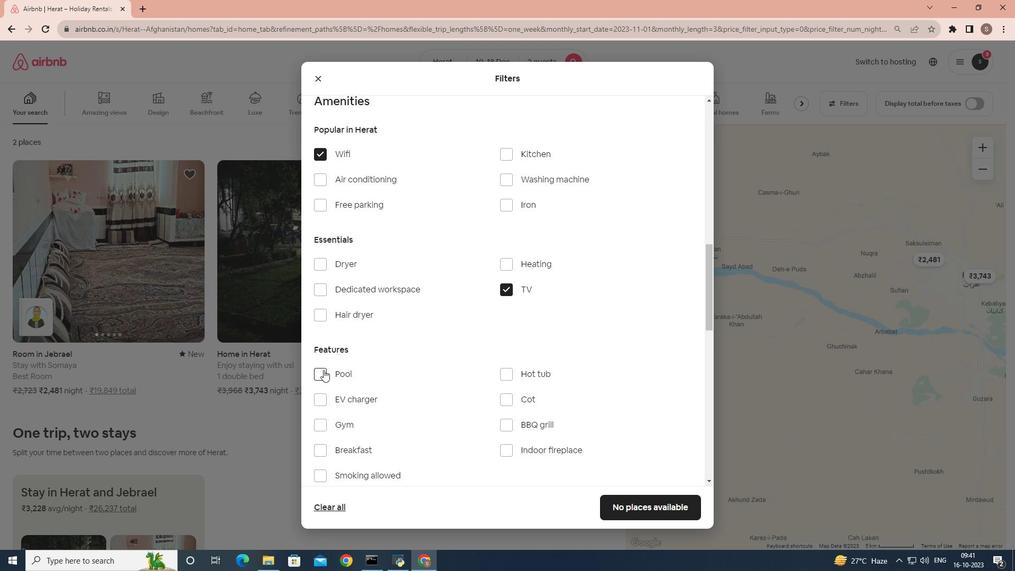 
Action: Mouse moved to (522, 265)
Screenshot: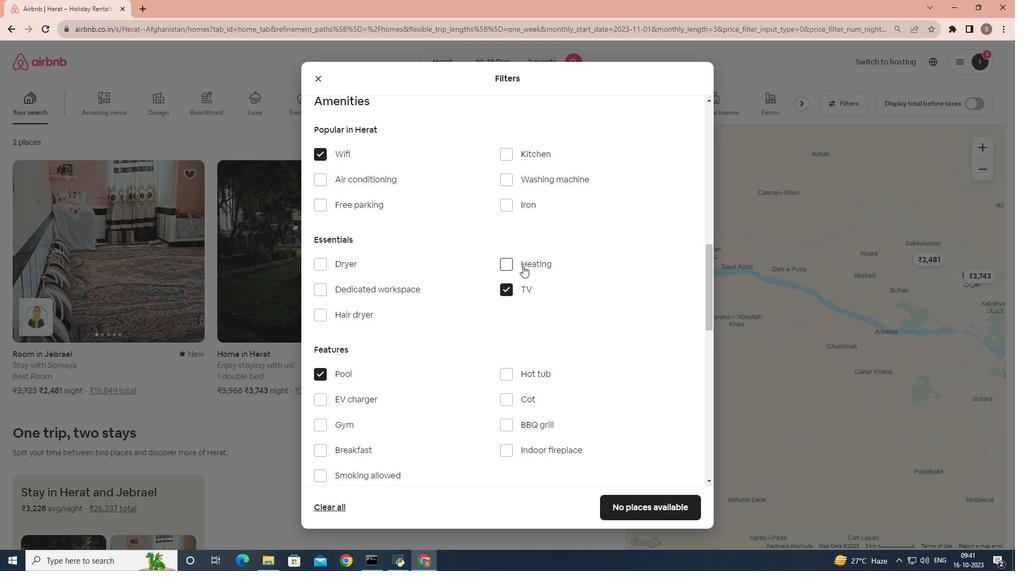 
Action: Mouse scrolled (522, 265) with delta (0, 0)
Screenshot: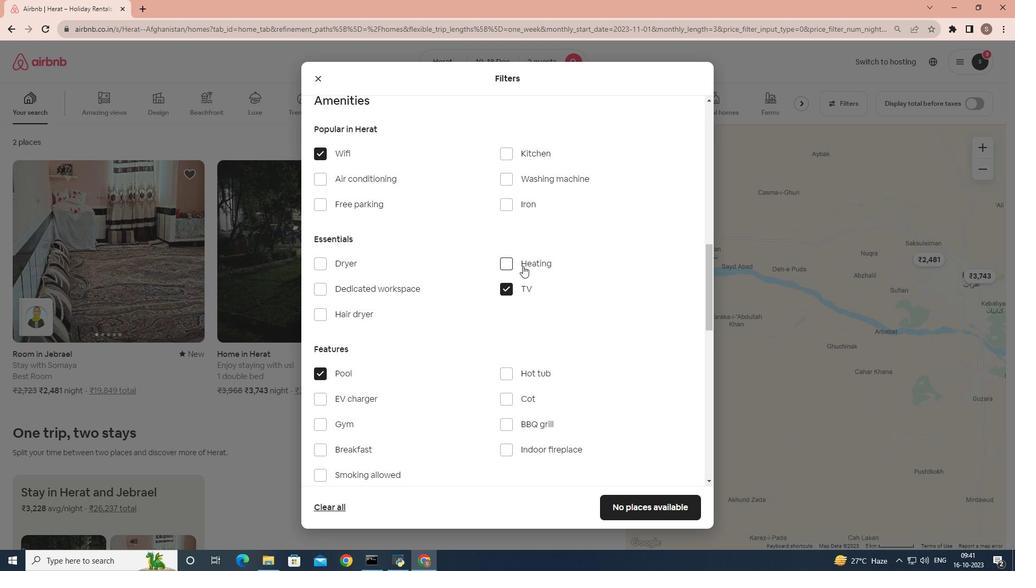 
Action: Mouse moved to (321, 372)
Screenshot: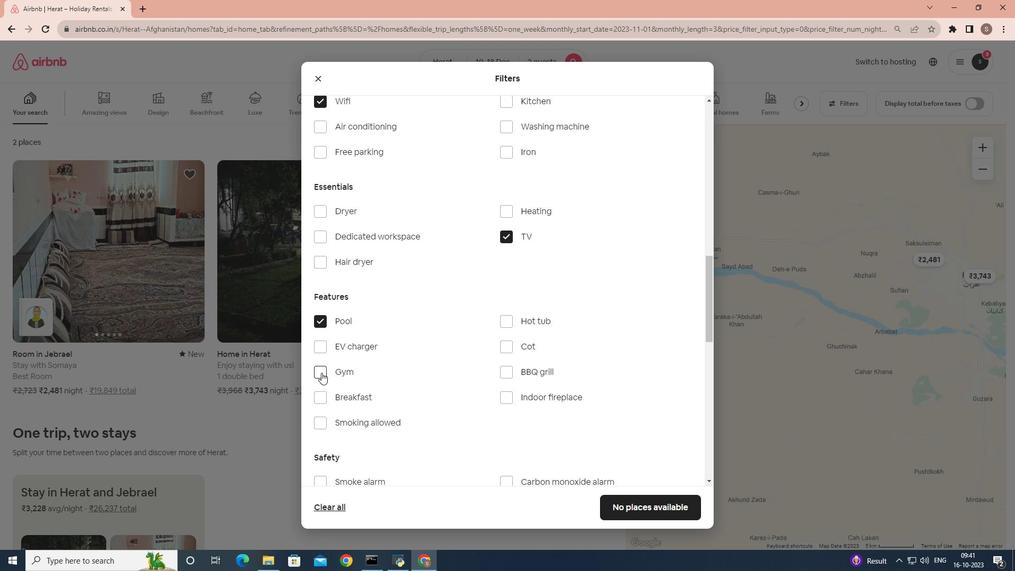 
Action: Mouse pressed left at (321, 372)
Screenshot: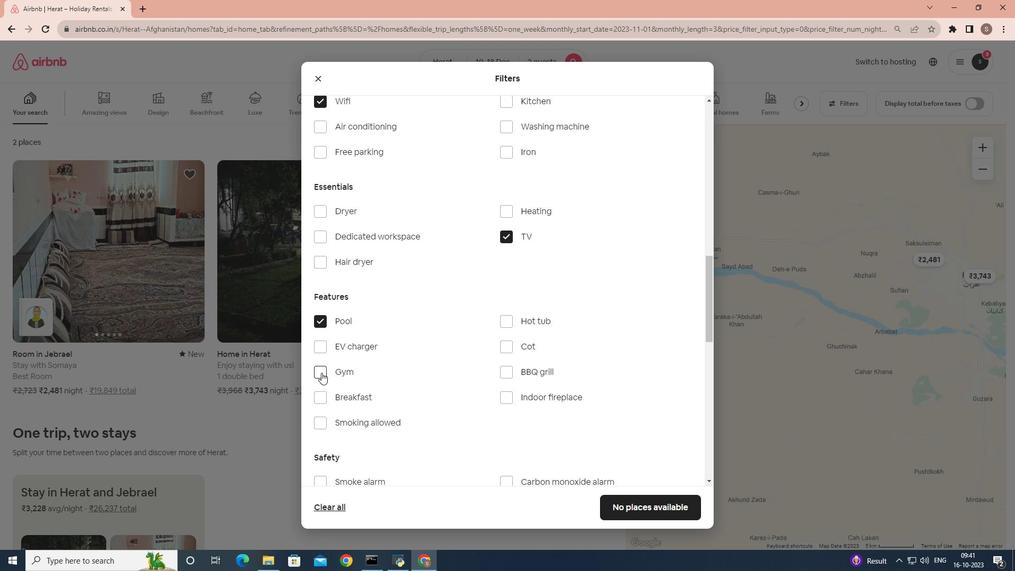 
Action: Mouse moved to (326, 370)
Screenshot: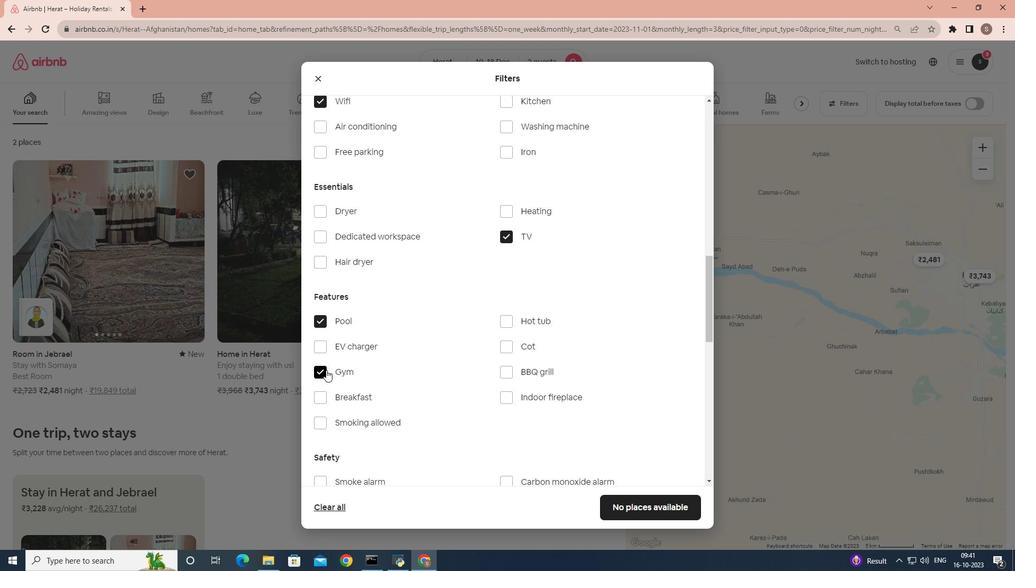 
Action: Mouse scrolled (326, 369) with delta (0, 0)
Screenshot: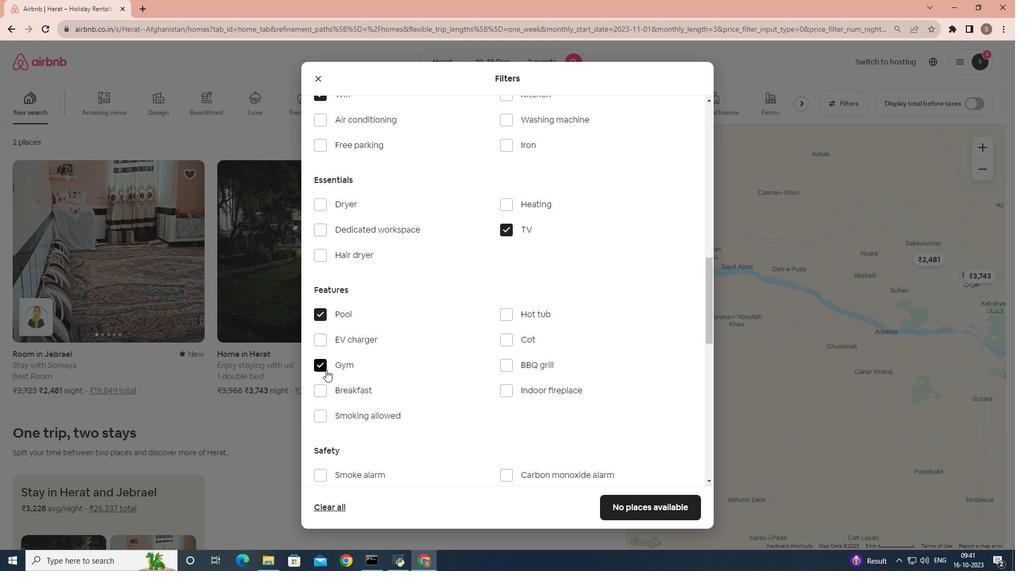 
Action: Mouse moved to (318, 347)
Screenshot: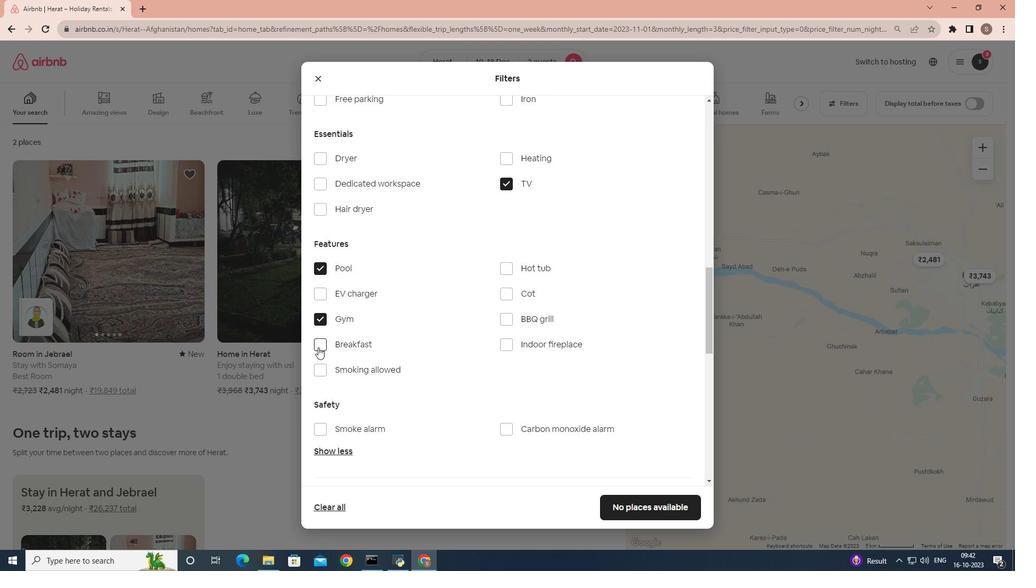 
Action: Mouse pressed left at (318, 347)
Screenshot: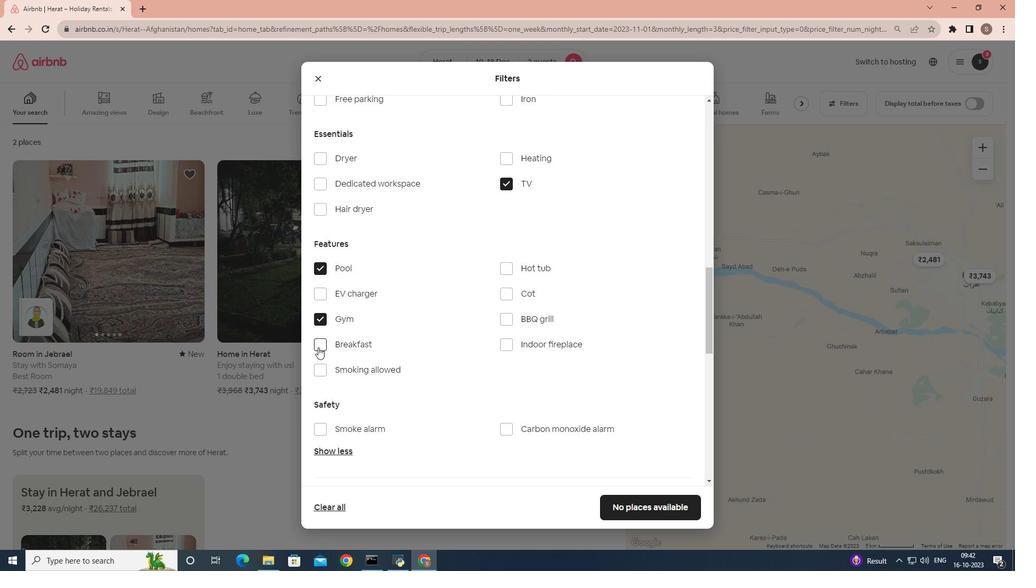 
